 Task: Look for space in Bou Hanifia el Hamamat, Algeria from 5th July, 2023 to 15th July, 2023 for 9 adults in price range Rs.15000 to Rs.25000. Place can be entire place with 5 bedrooms having 5 beds and 5 bathrooms. Property type can be house, flat, hotel. Amenities needed are: washing machine. Booking option can be shelf check-in. Required host language is .
Action: Mouse moved to (424, 74)
Screenshot: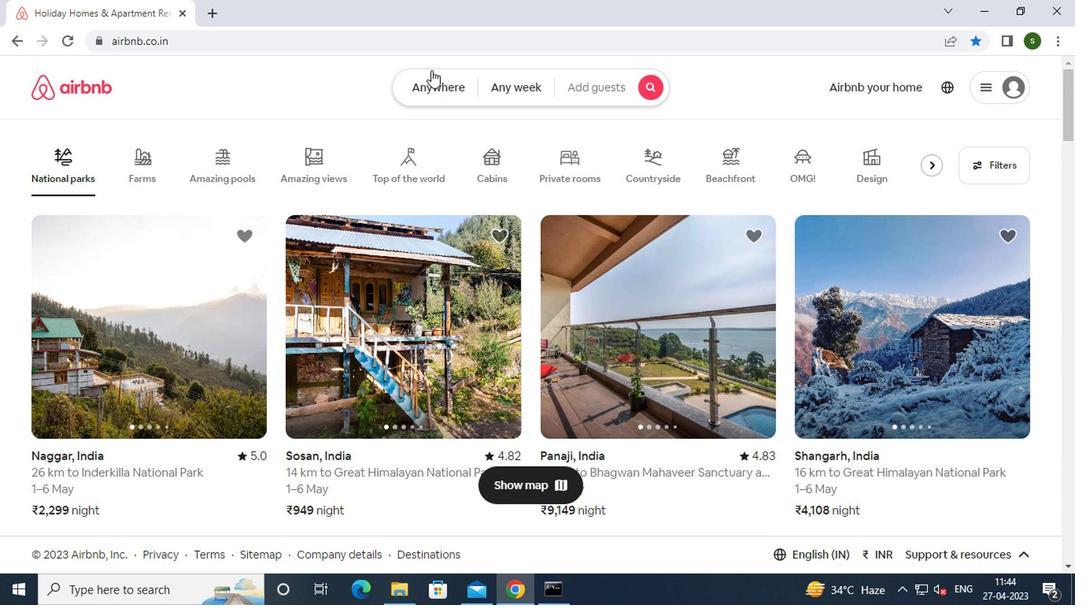 
Action: Mouse pressed left at (424, 74)
Screenshot: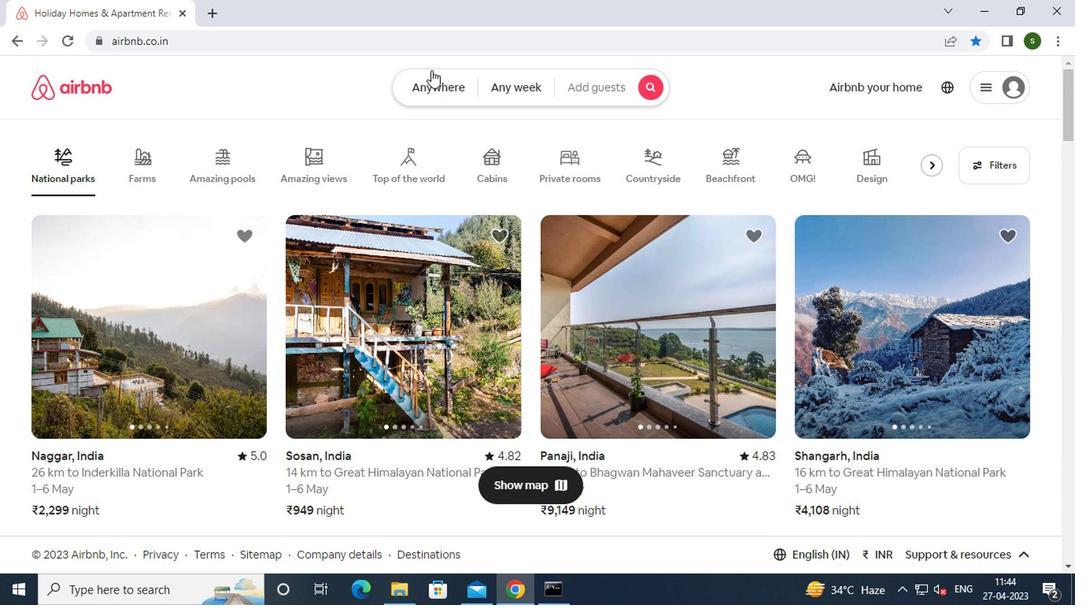 
Action: Mouse moved to (385, 142)
Screenshot: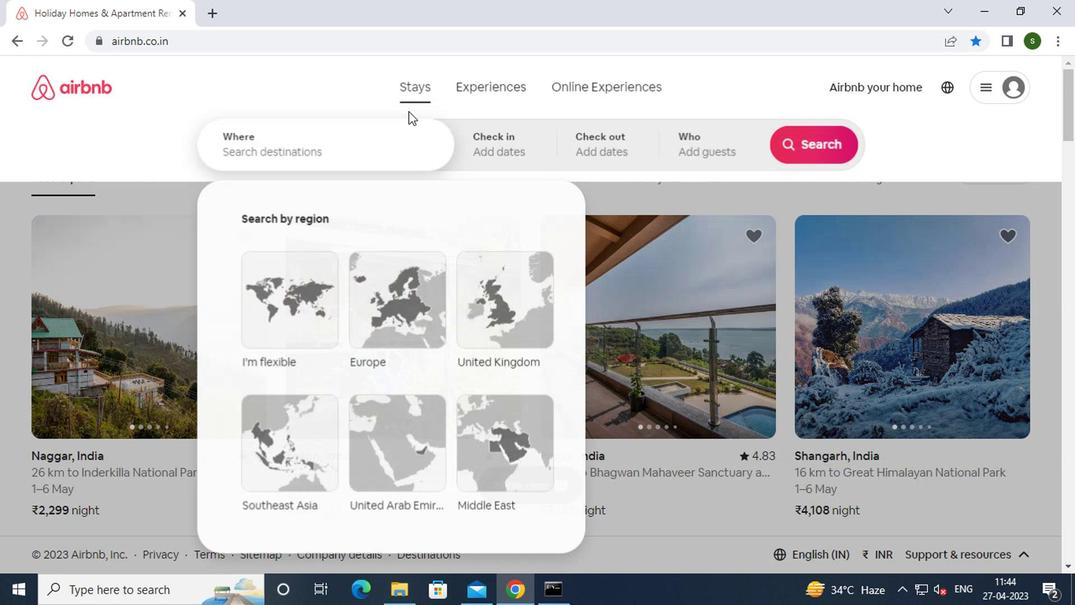
Action: Mouse pressed left at (385, 142)
Screenshot: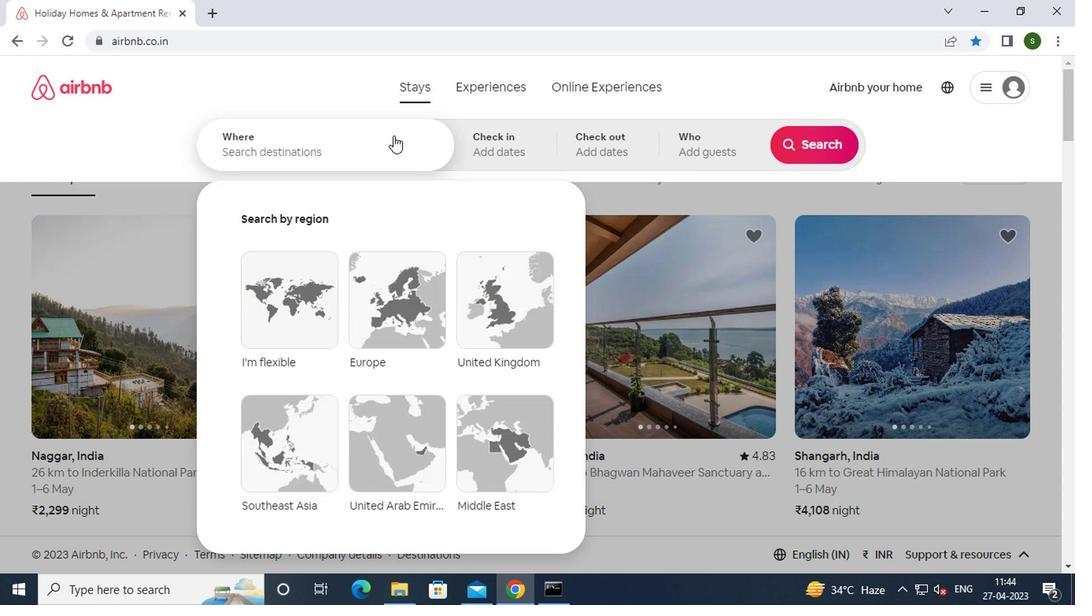 
Action: Key pressed b<Key.caps_lock>ou<Key.space><Key.caps_lock>h<Key.caps_lock>
Screenshot: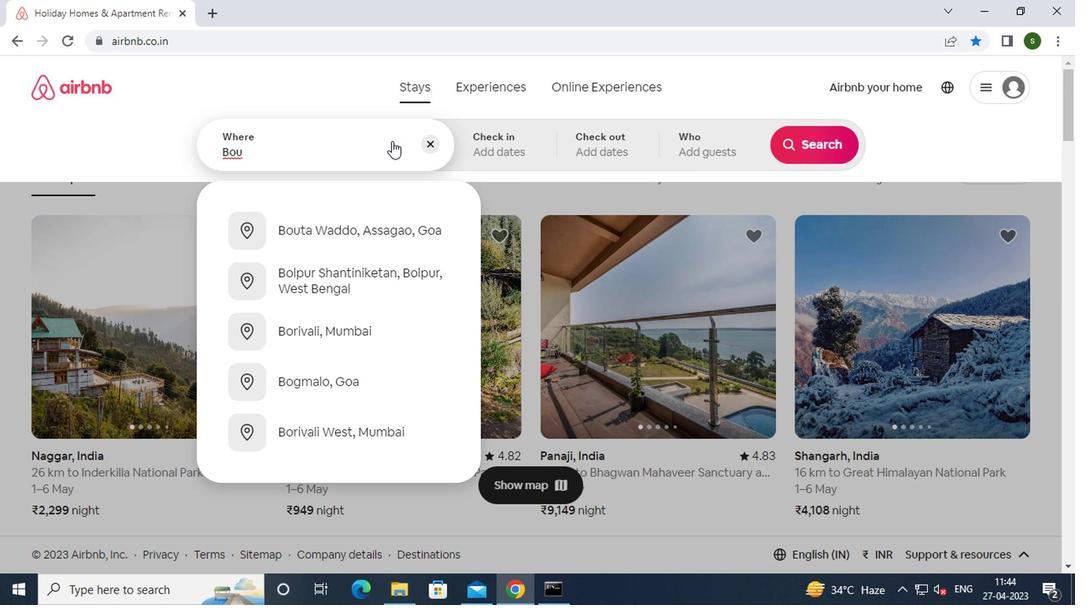 
Action: Mouse moved to (385, 142)
Screenshot: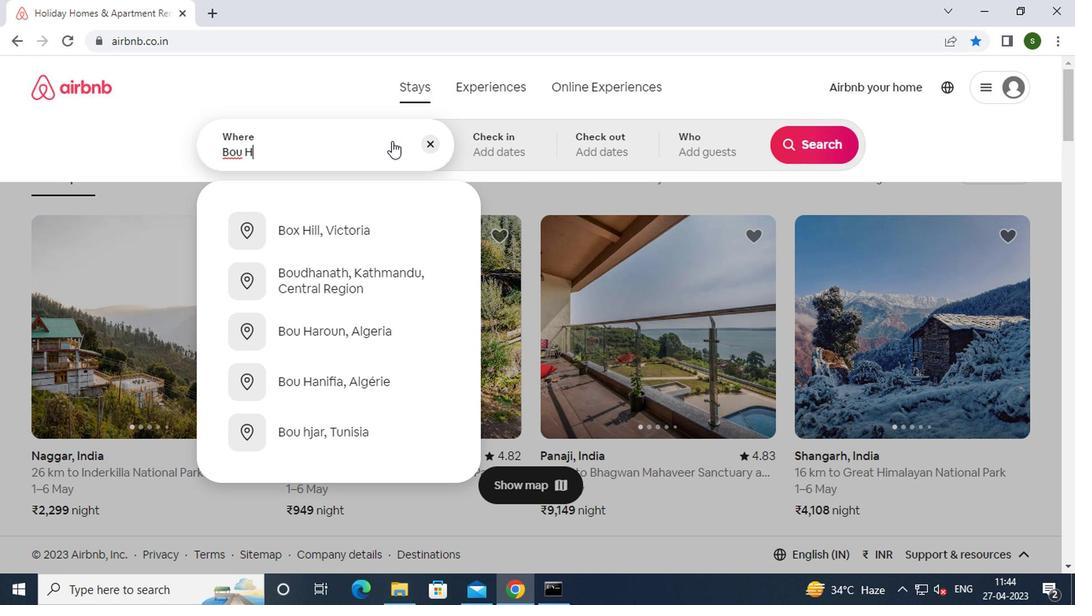 
Action: Key pressed anifia<Key.space>el<Key.space><Key.caps_lock>h<Key.caps_lock>amamat,<Key.space><Key.caps_lock>
Screenshot: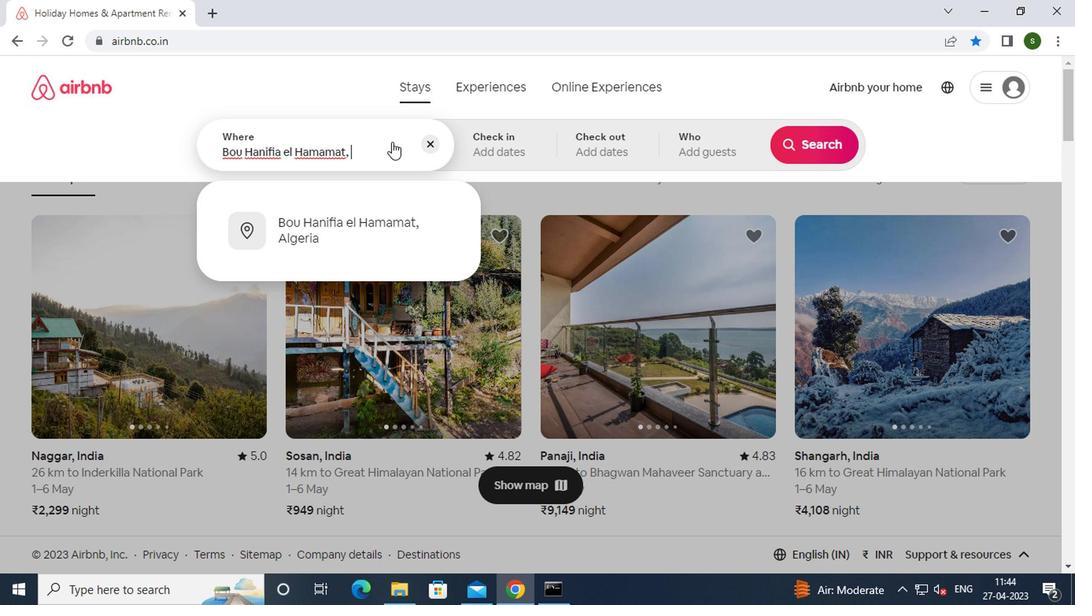 
Action: Mouse moved to (381, 220)
Screenshot: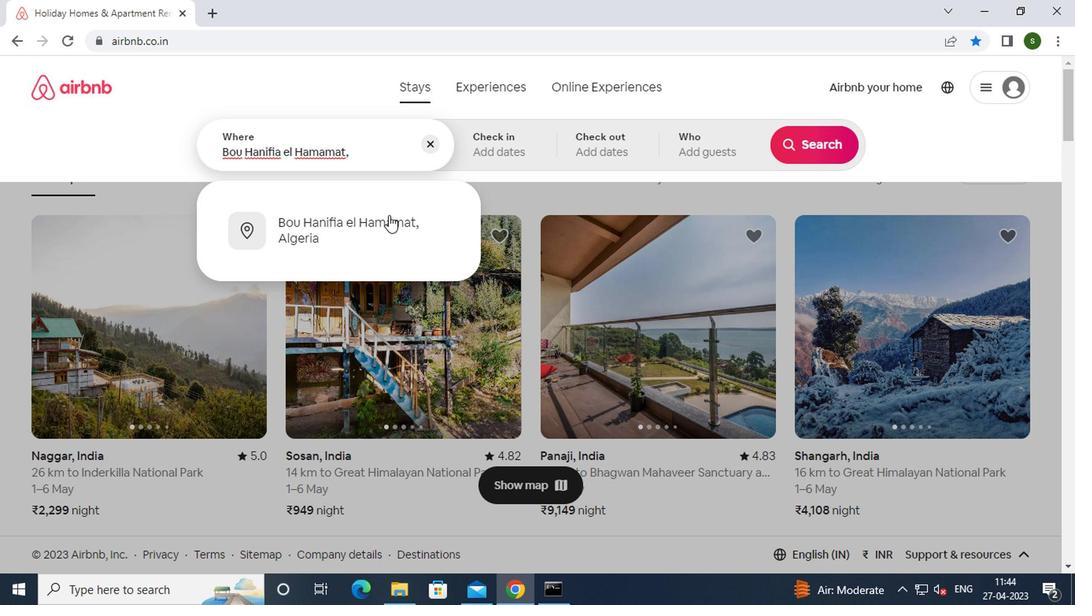 
Action: Mouse pressed left at (381, 220)
Screenshot: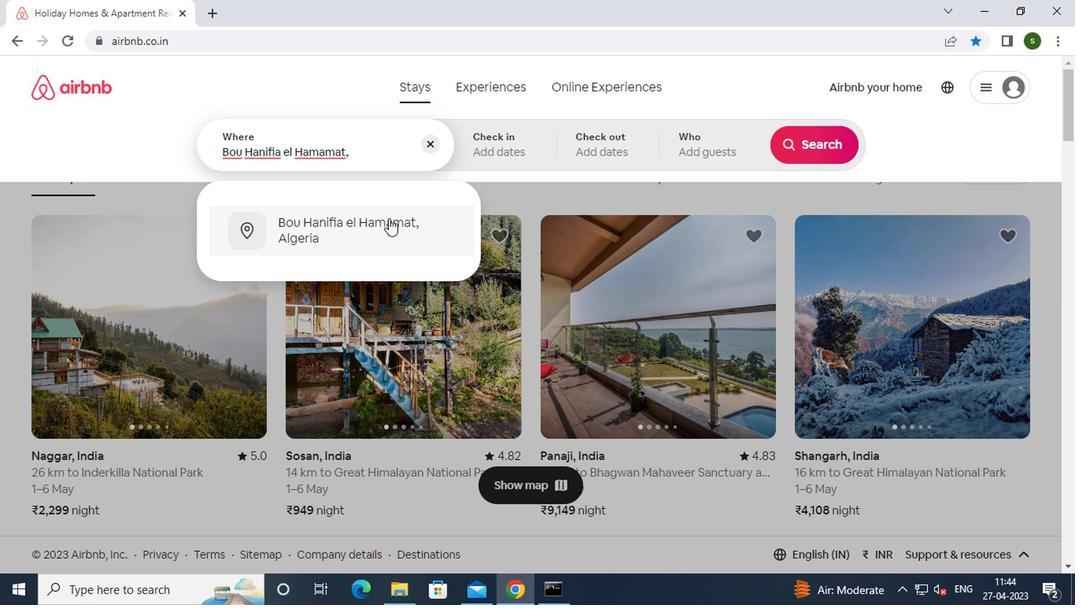 
Action: Mouse moved to (804, 280)
Screenshot: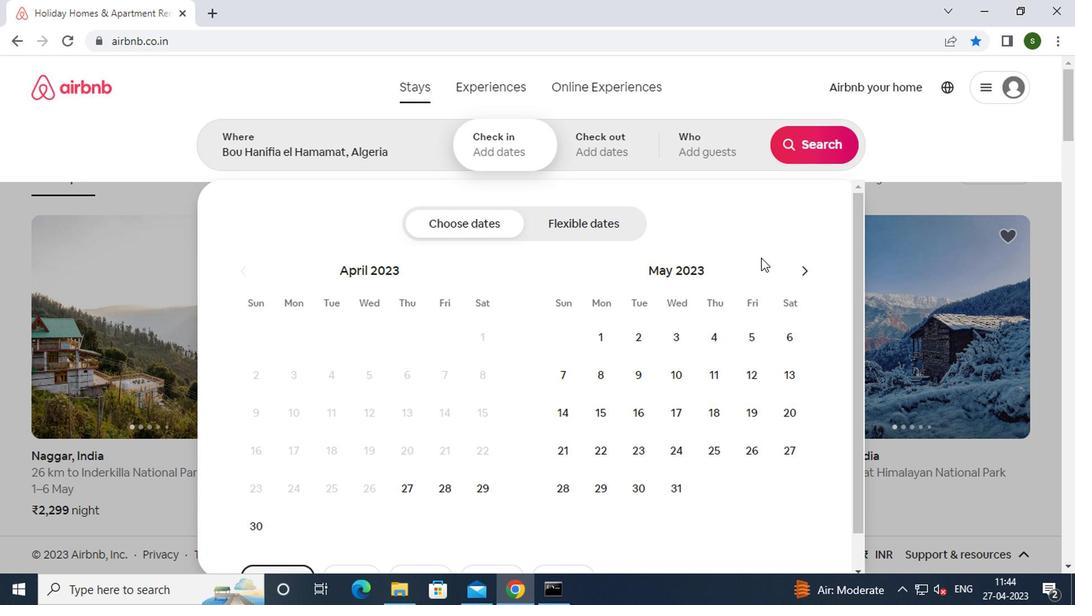 
Action: Mouse pressed left at (804, 280)
Screenshot: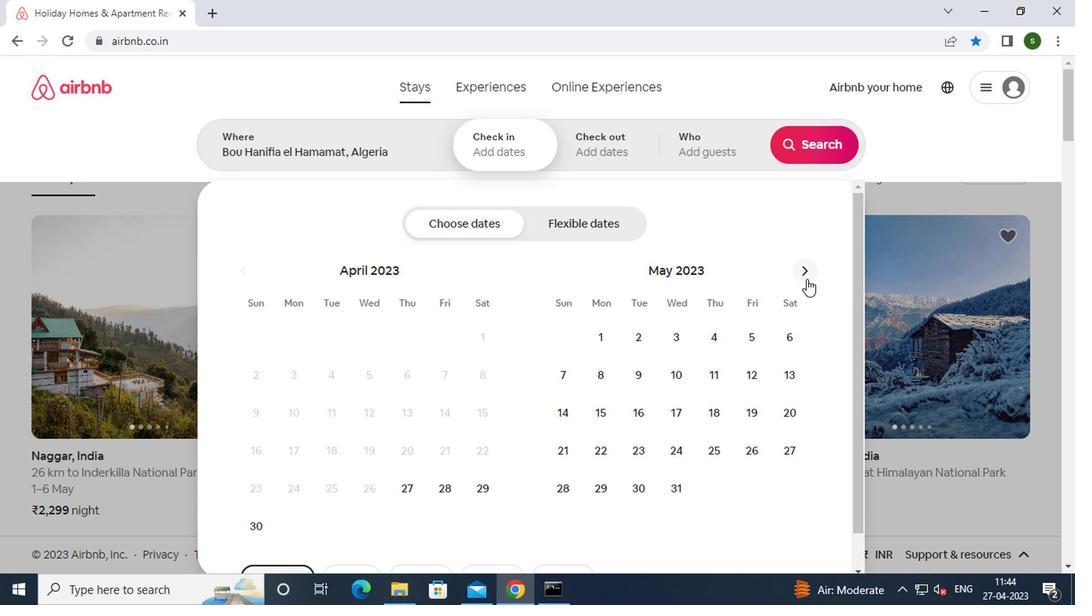 
Action: Mouse pressed left at (804, 280)
Screenshot: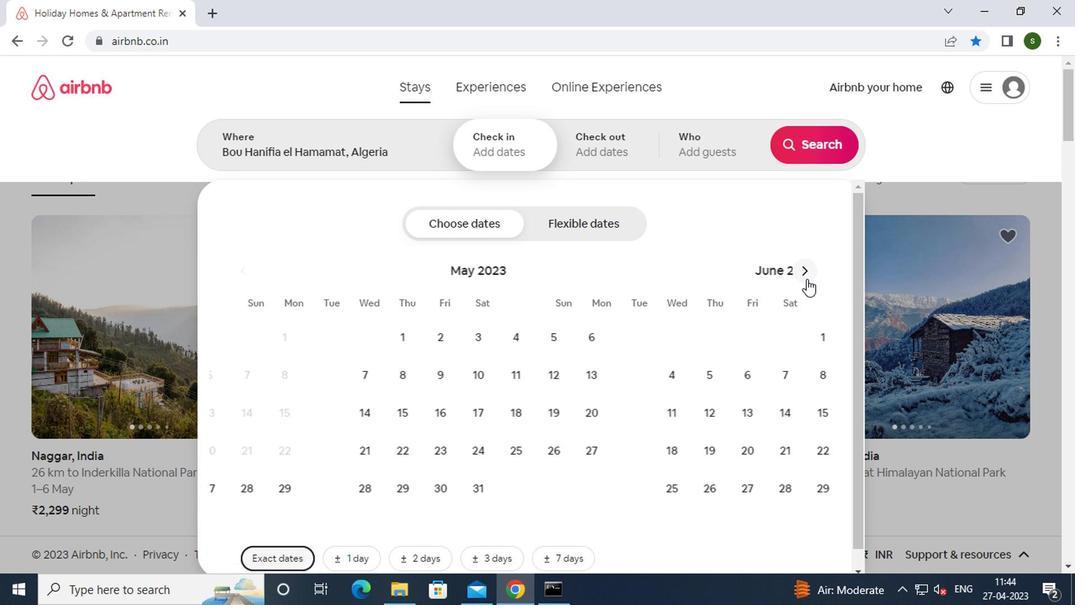 
Action: Mouse moved to (676, 370)
Screenshot: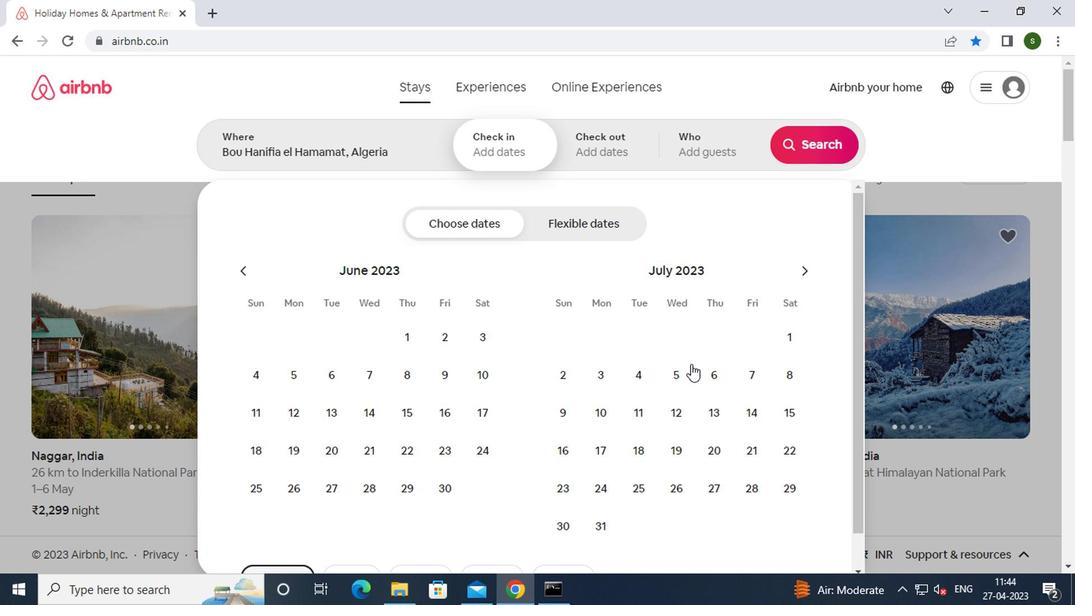 
Action: Mouse pressed left at (676, 370)
Screenshot: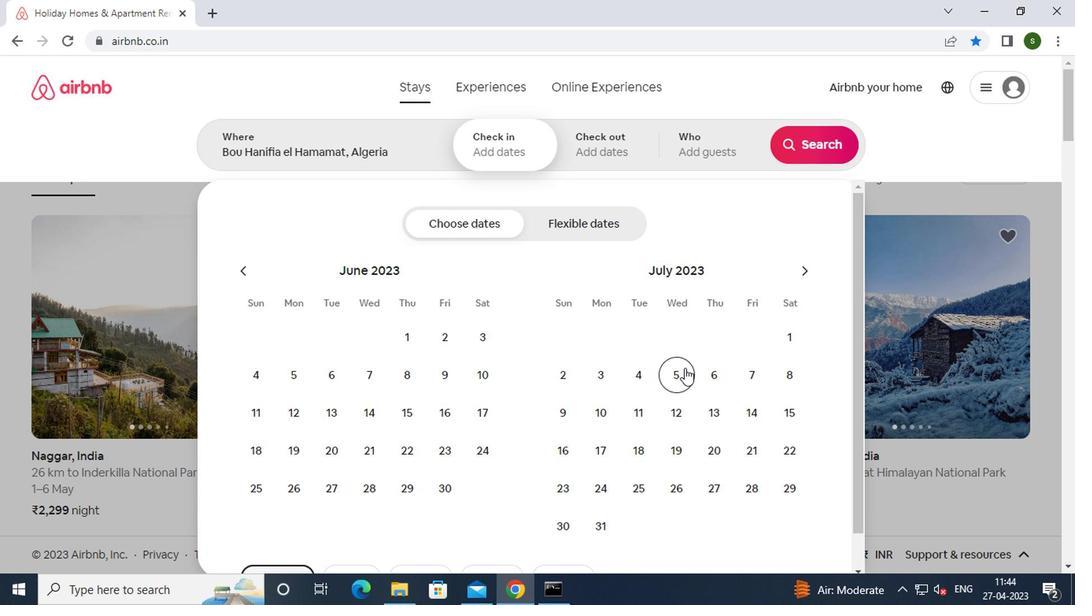 
Action: Mouse moved to (773, 401)
Screenshot: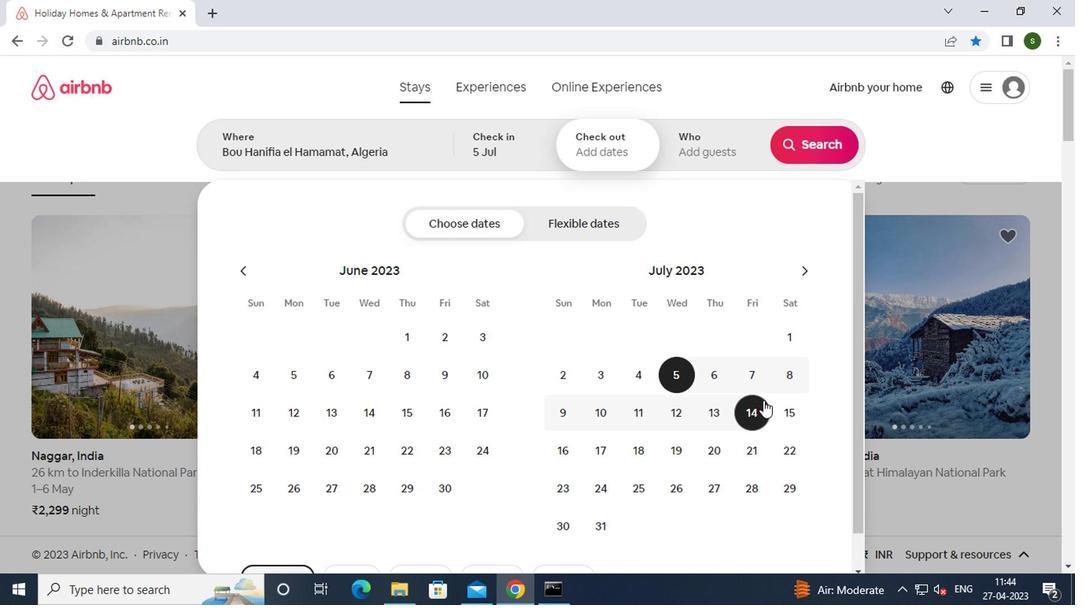 
Action: Mouse pressed left at (773, 401)
Screenshot: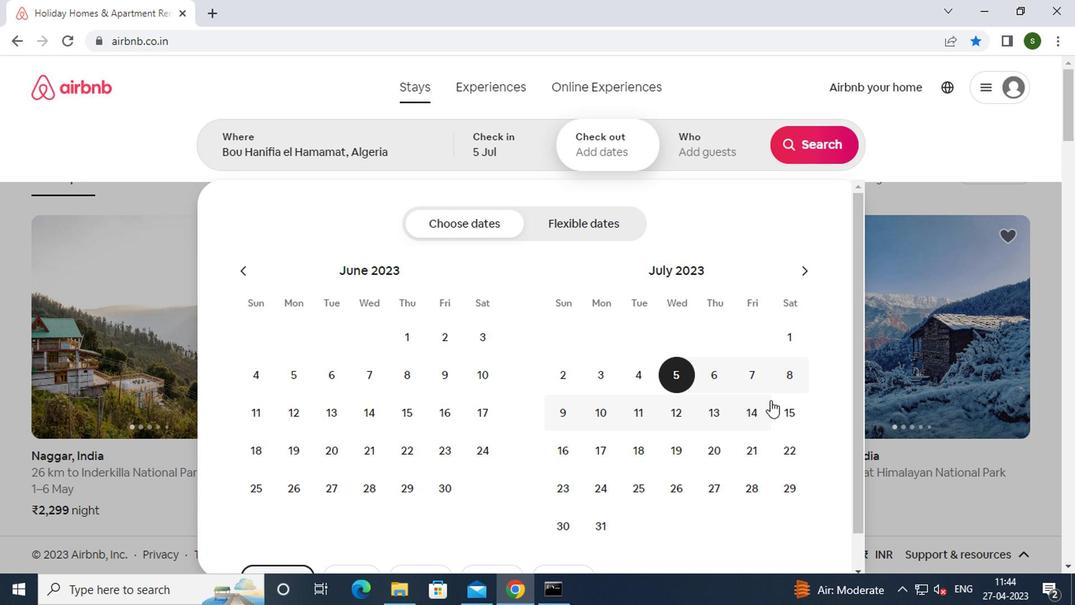 
Action: Mouse moved to (711, 153)
Screenshot: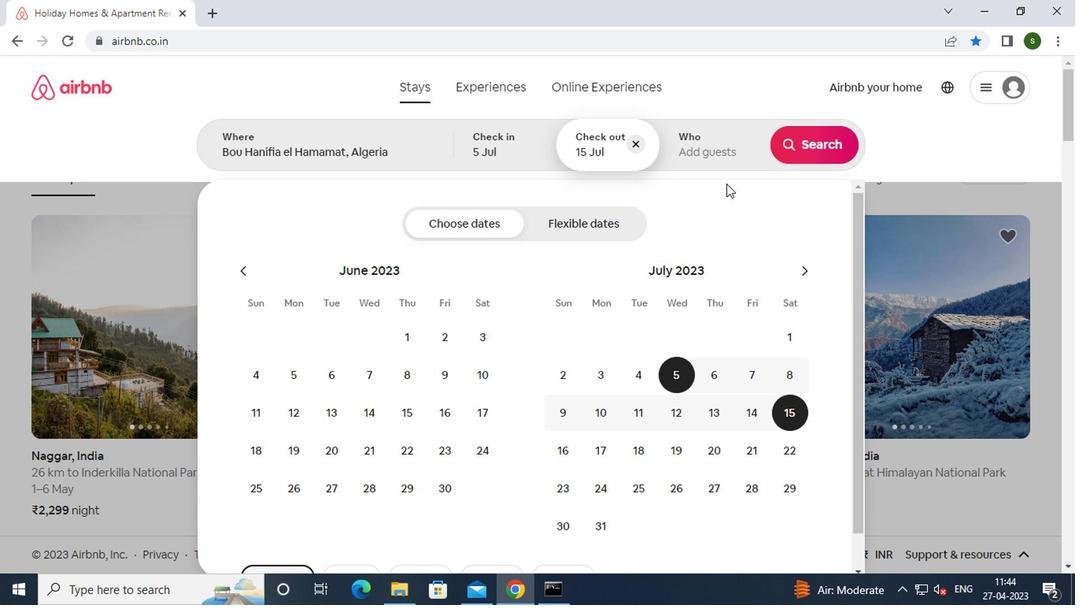 
Action: Mouse pressed left at (711, 153)
Screenshot: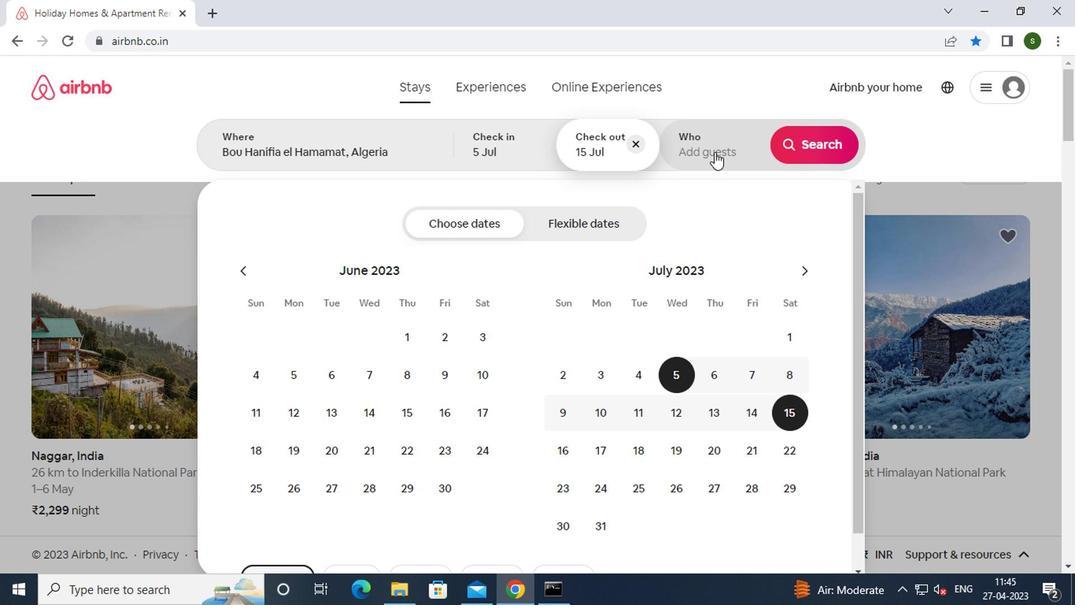 
Action: Mouse moved to (808, 229)
Screenshot: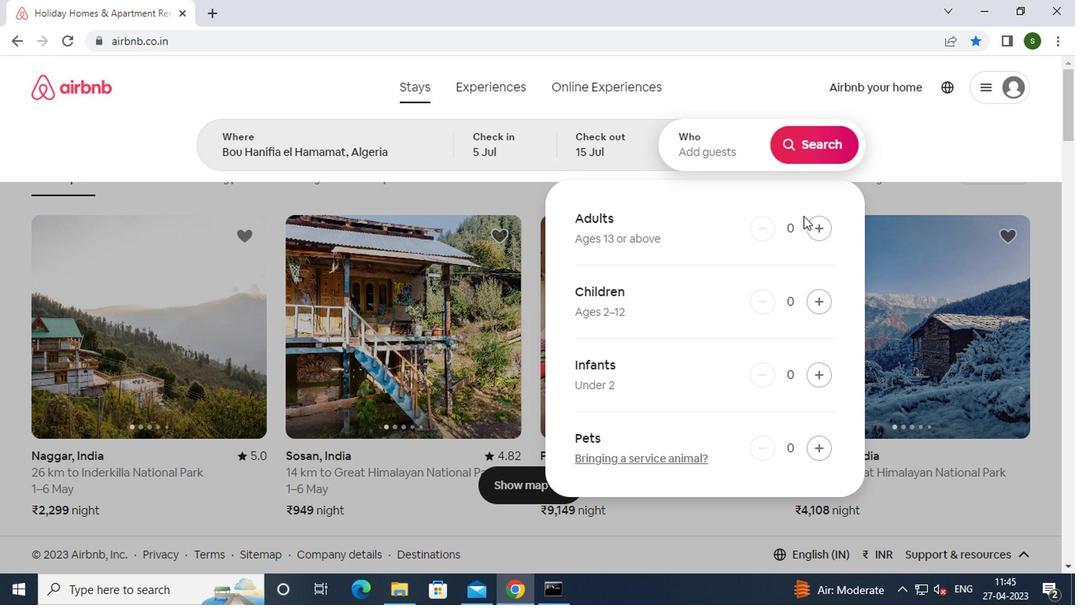 
Action: Mouse pressed left at (808, 229)
Screenshot: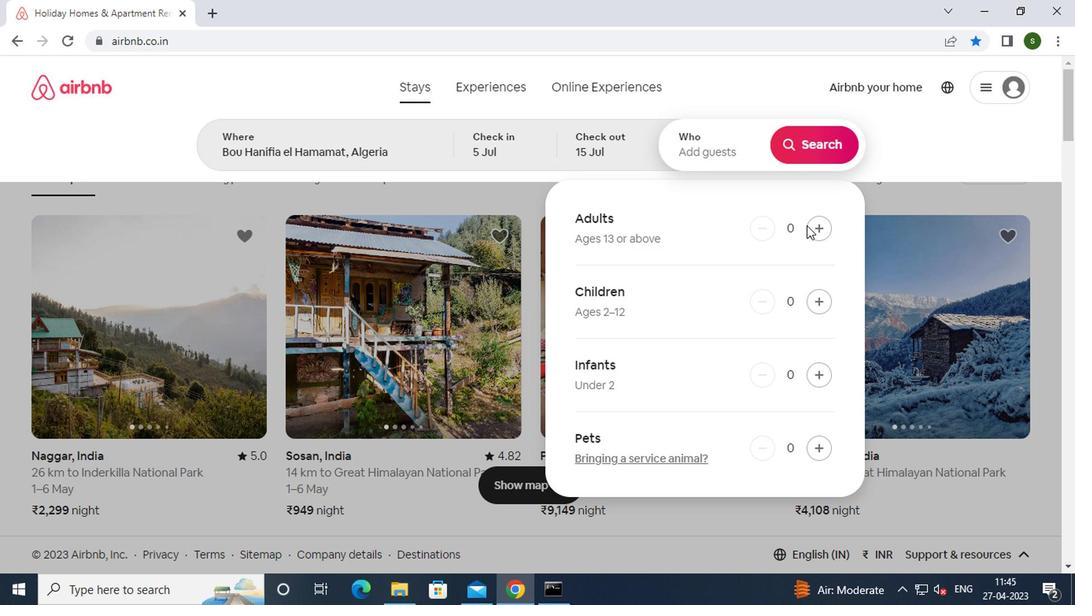
Action: Mouse pressed left at (808, 229)
Screenshot: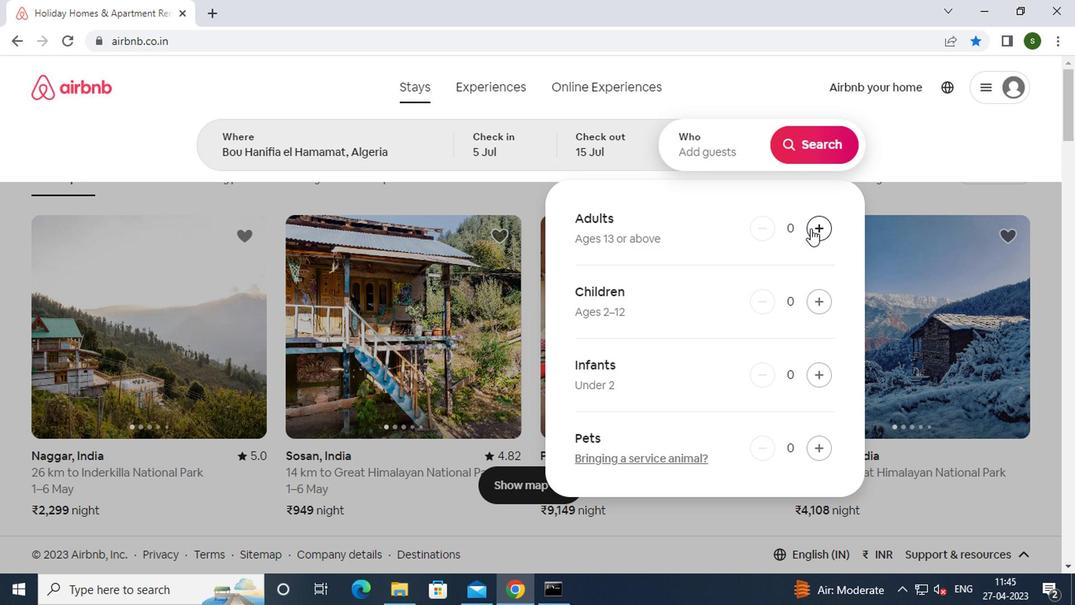 
Action: Mouse pressed left at (808, 229)
Screenshot: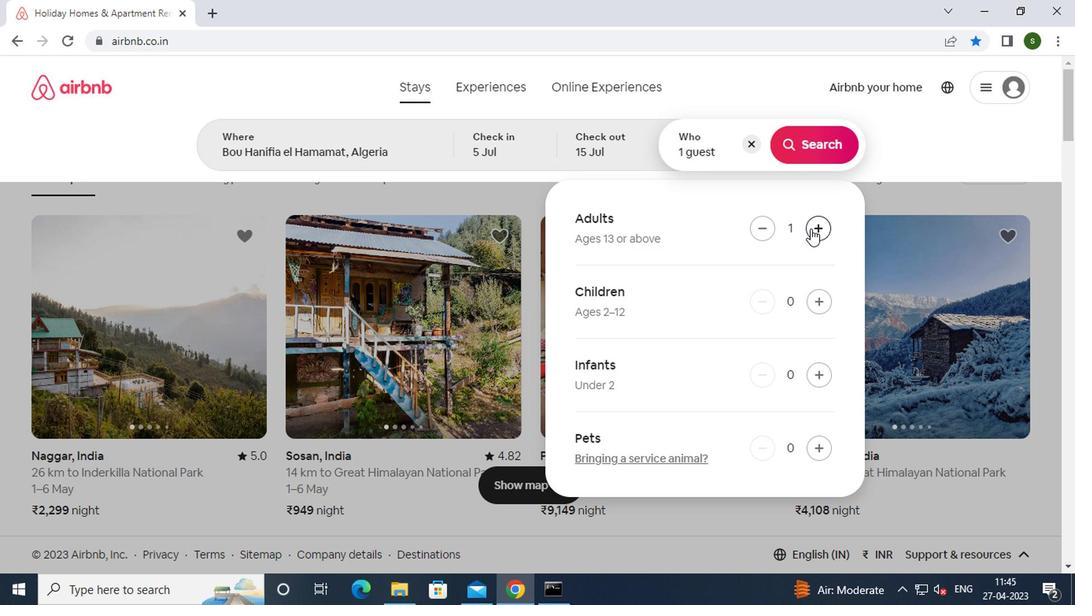 
Action: Mouse pressed left at (808, 229)
Screenshot: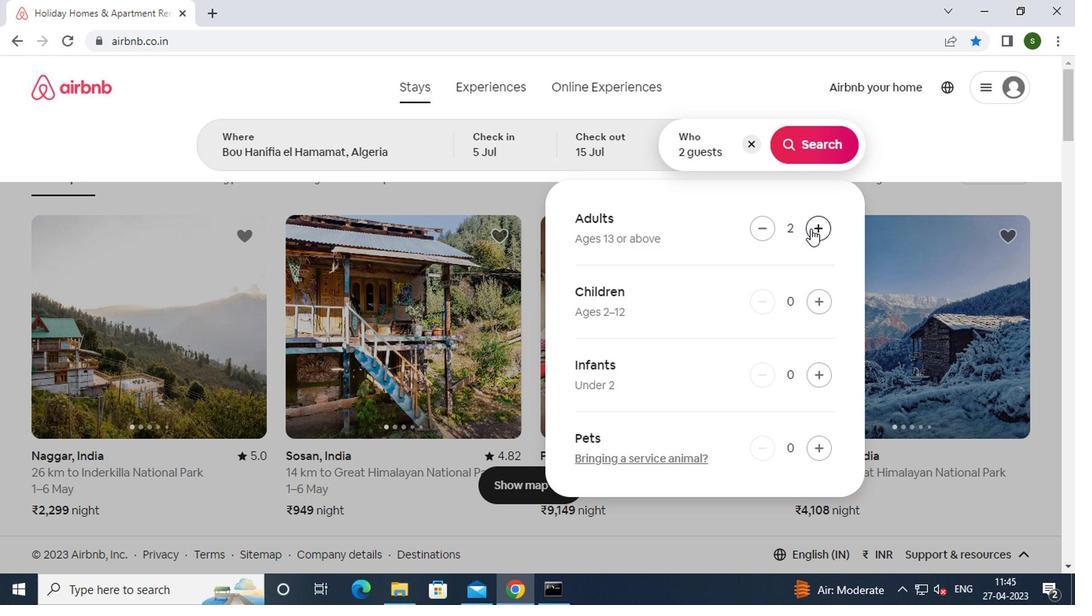 
Action: Mouse pressed left at (808, 229)
Screenshot: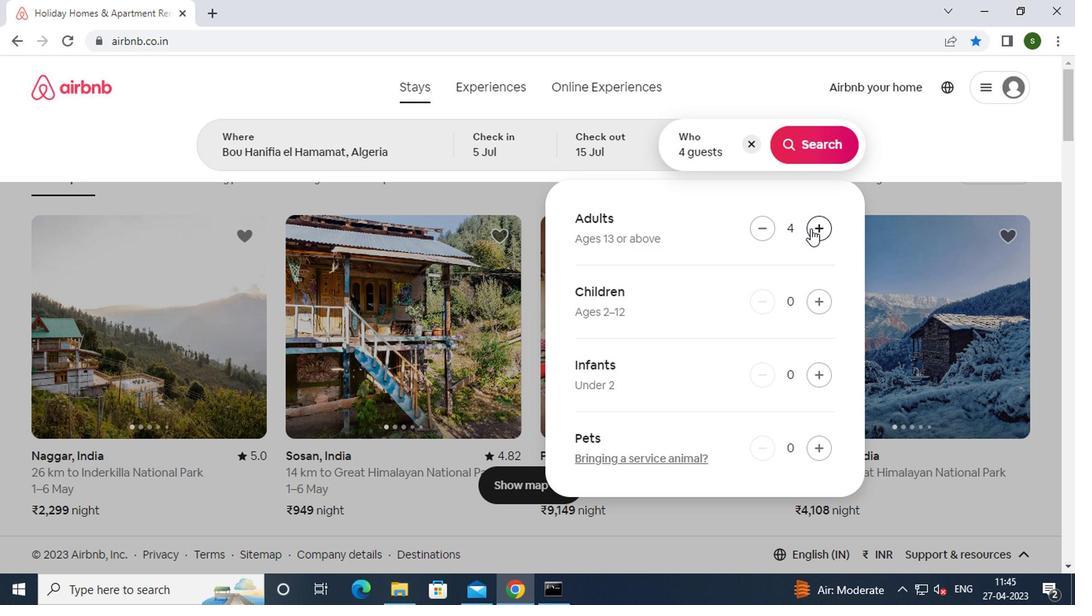 
Action: Mouse moved to (808, 229)
Screenshot: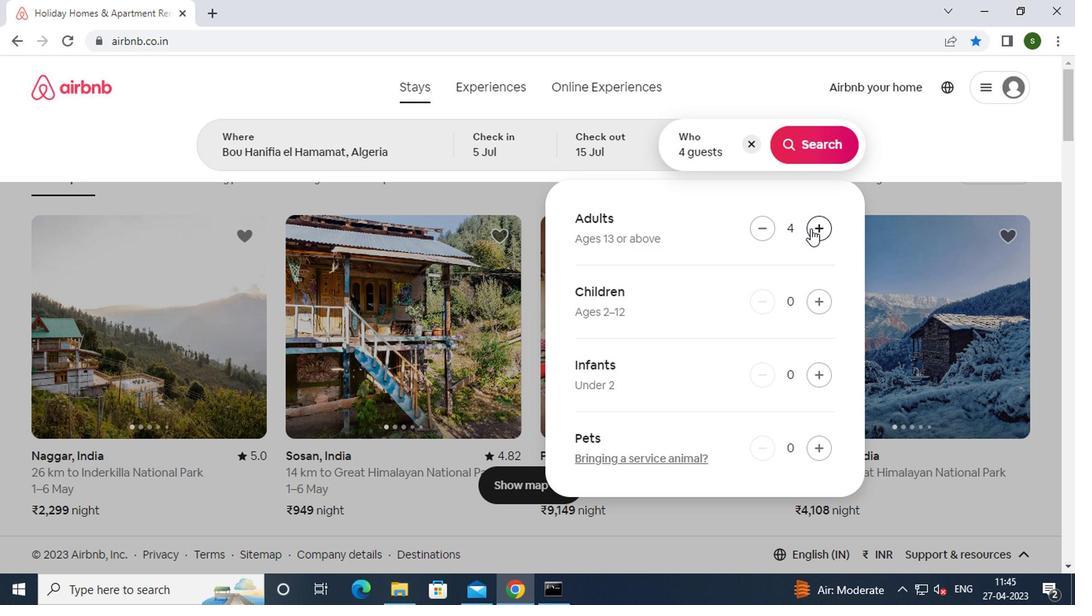 
Action: Mouse pressed left at (808, 229)
Screenshot: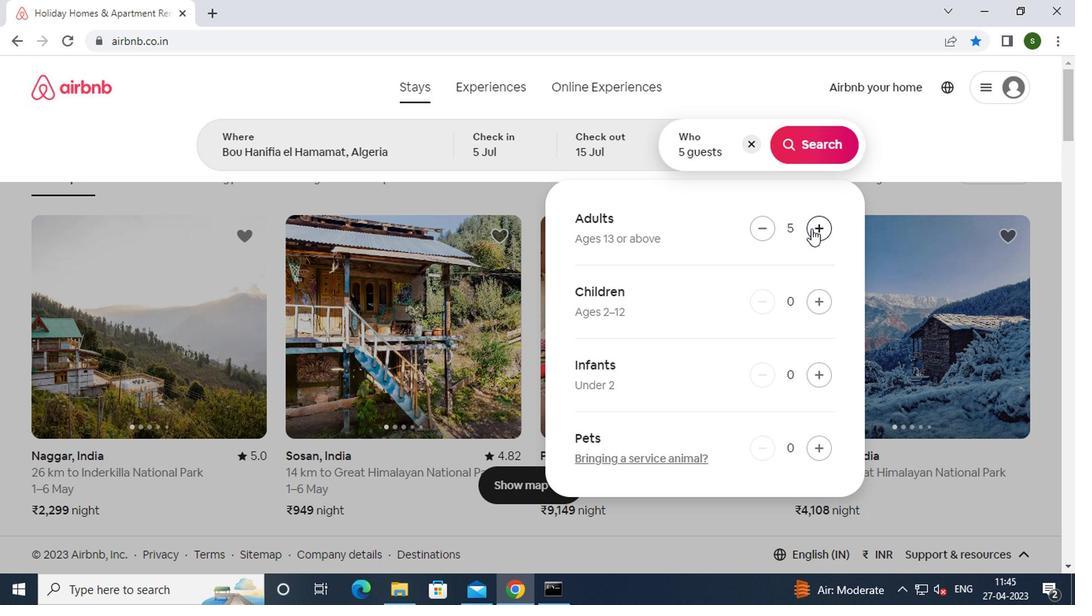 
Action: Mouse pressed left at (808, 229)
Screenshot: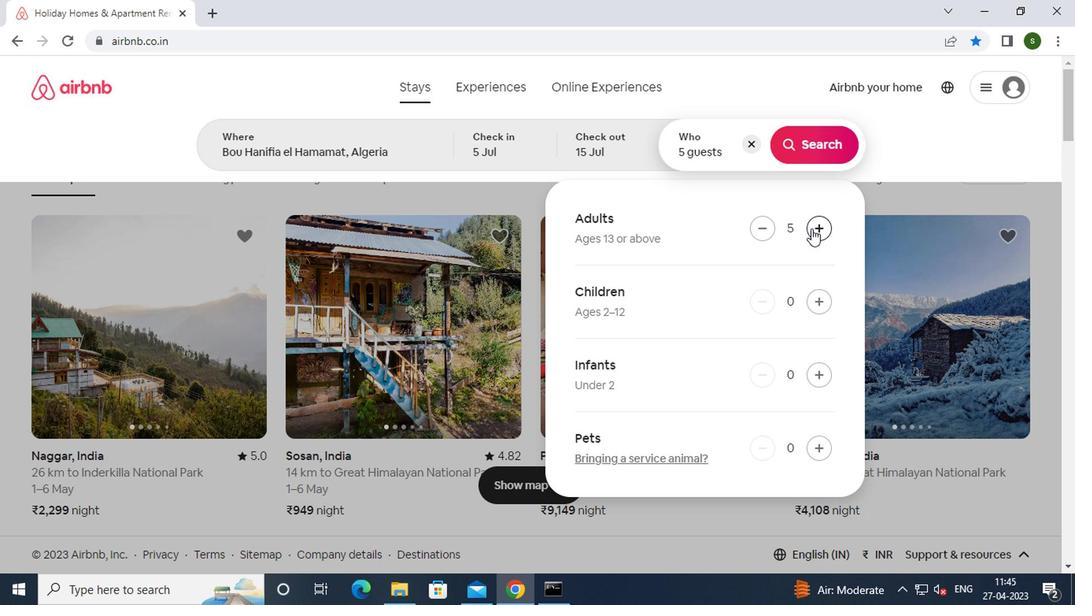 
Action: Mouse pressed left at (808, 229)
Screenshot: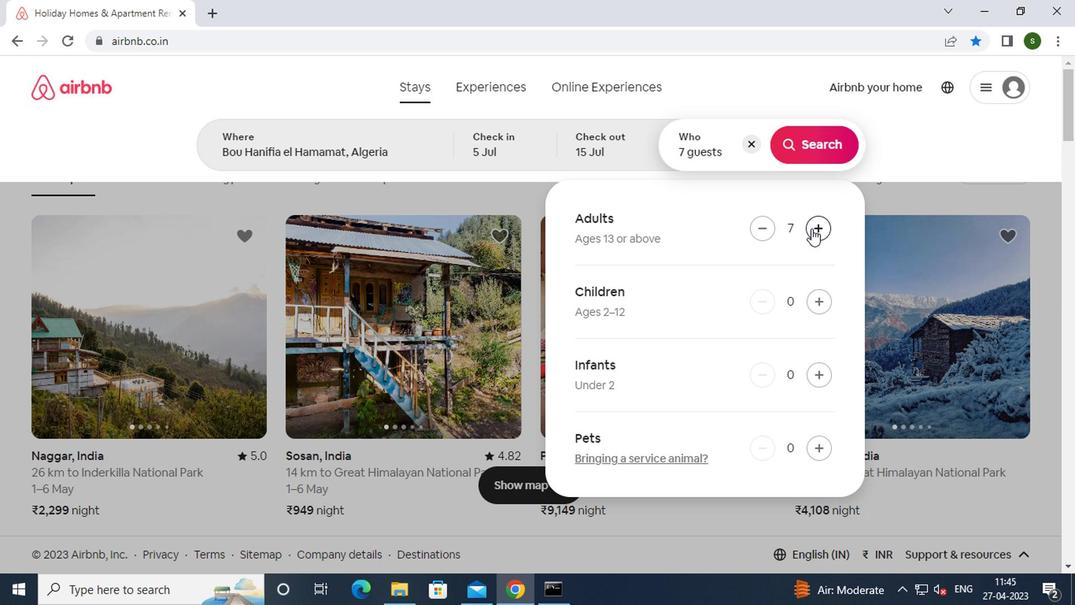 
Action: Mouse pressed left at (808, 229)
Screenshot: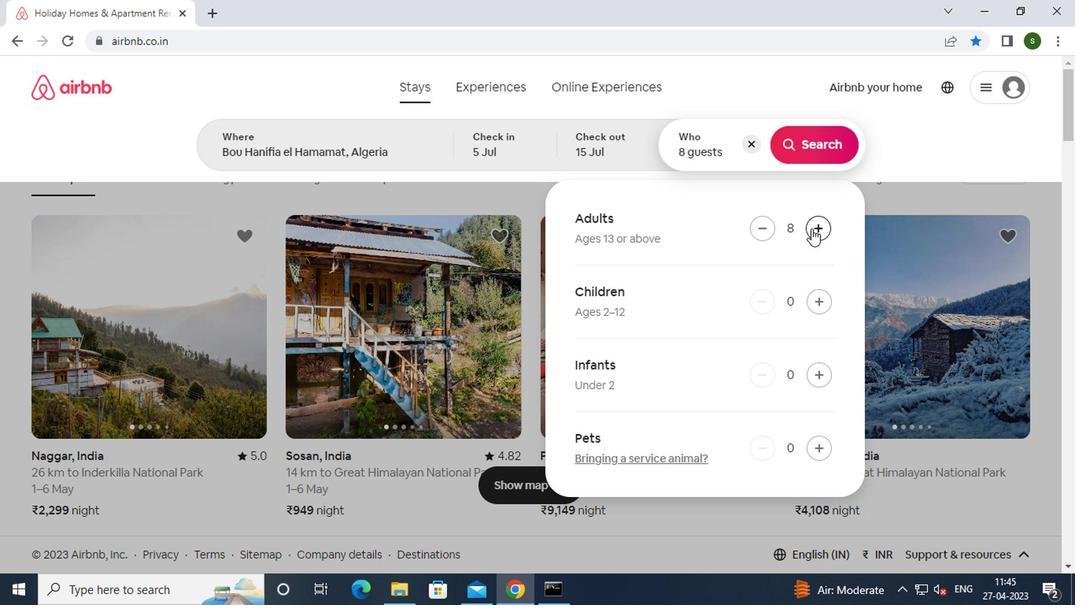 
Action: Mouse moved to (800, 159)
Screenshot: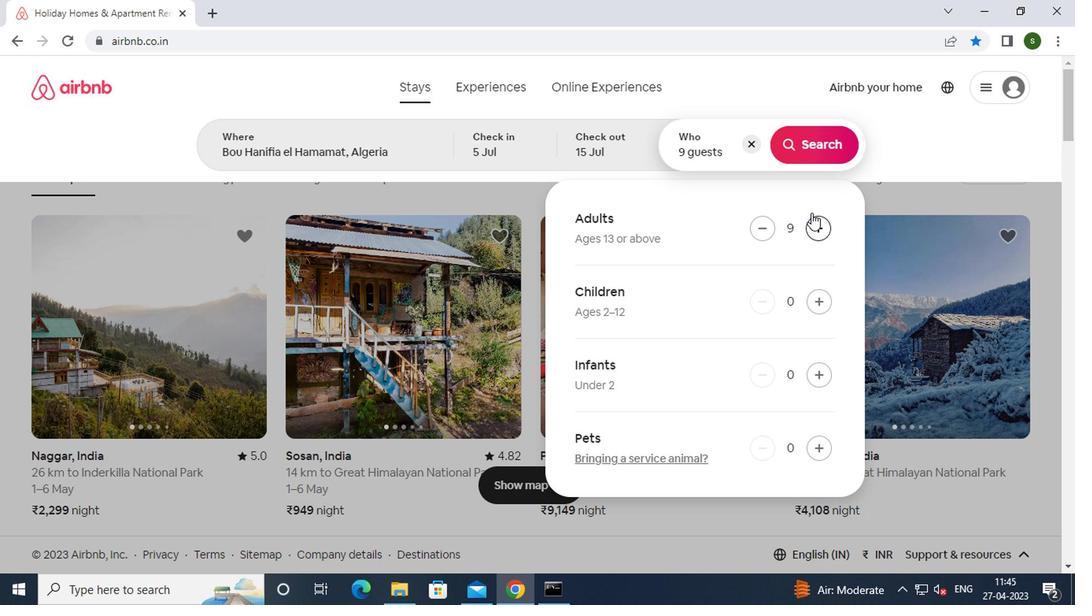 
Action: Mouse pressed left at (800, 159)
Screenshot: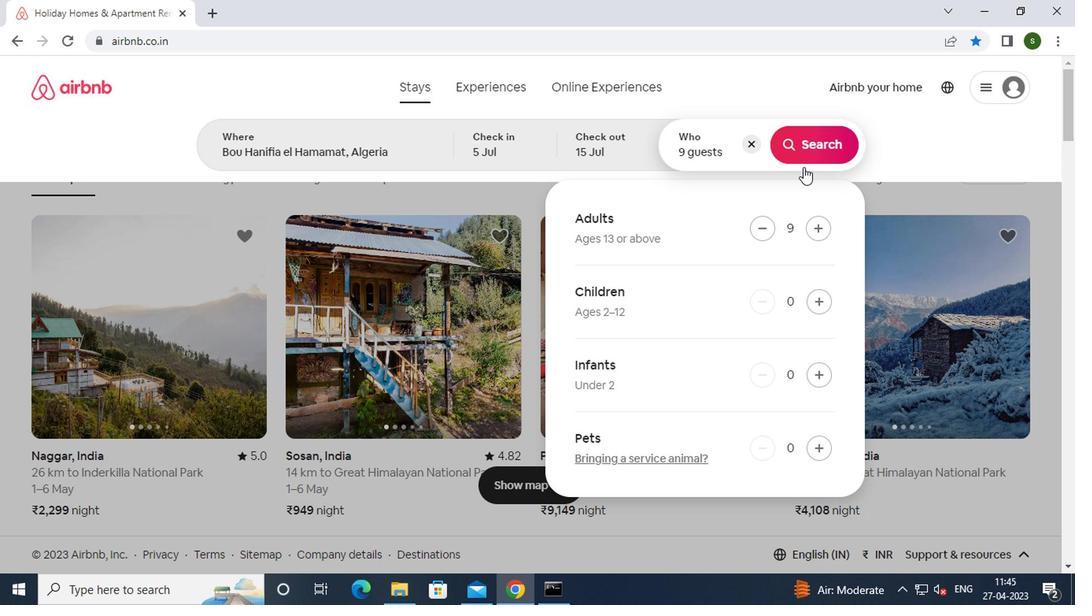 
Action: Mouse moved to (992, 156)
Screenshot: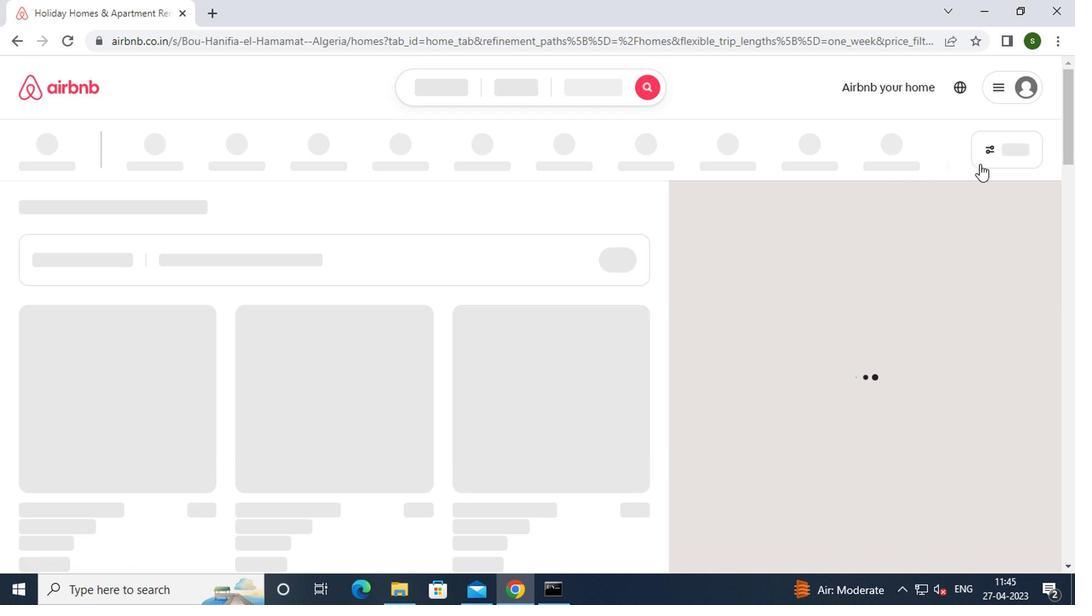 
Action: Mouse pressed left at (992, 156)
Screenshot: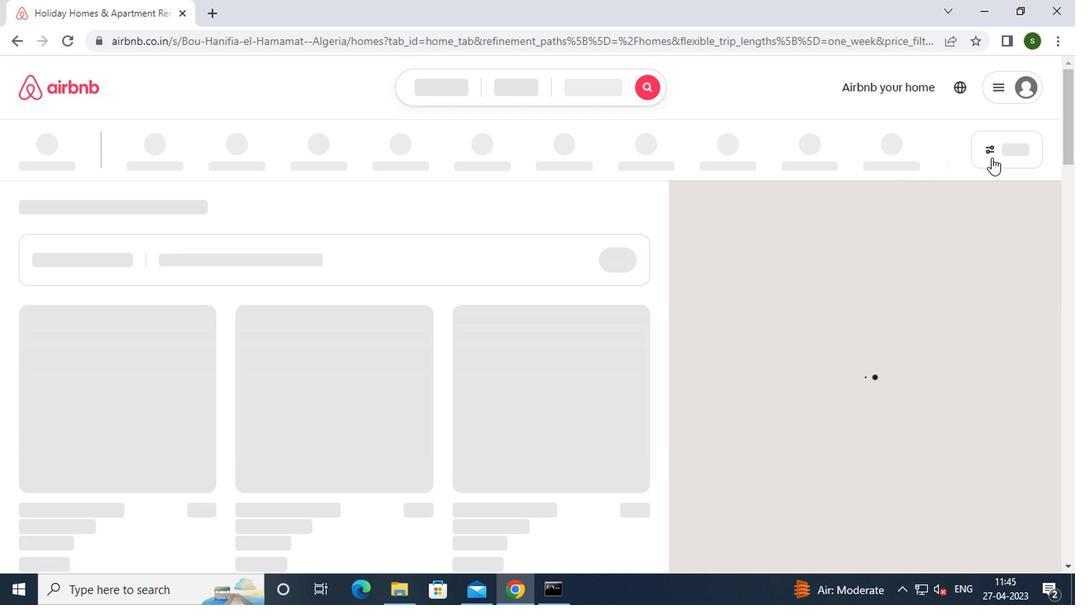 
Action: Mouse moved to (465, 337)
Screenshot: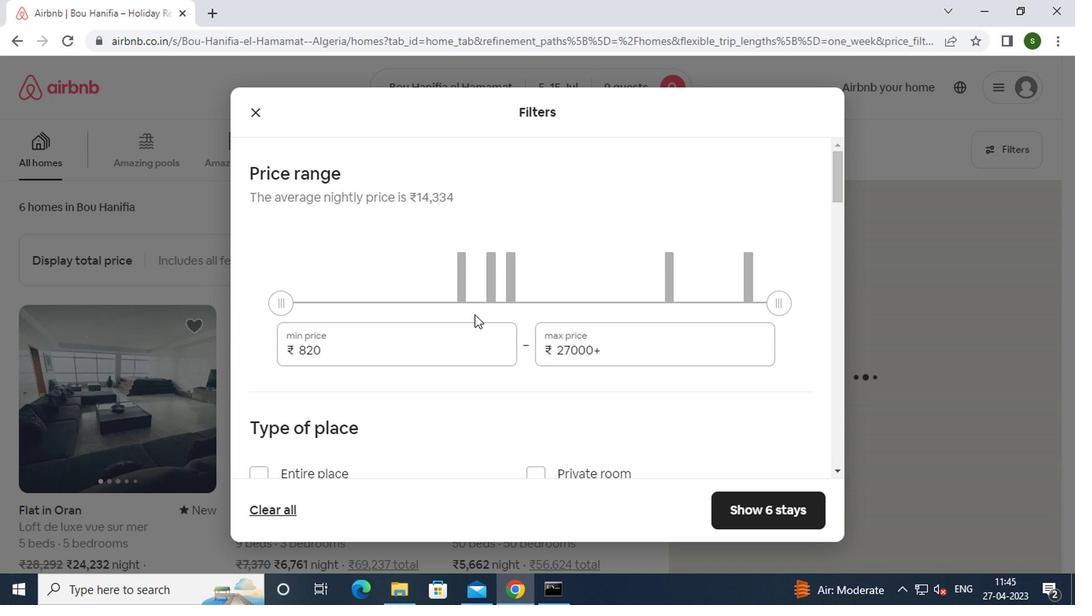 
Action: Mouse pressed left at (465, 337)
Screenshot: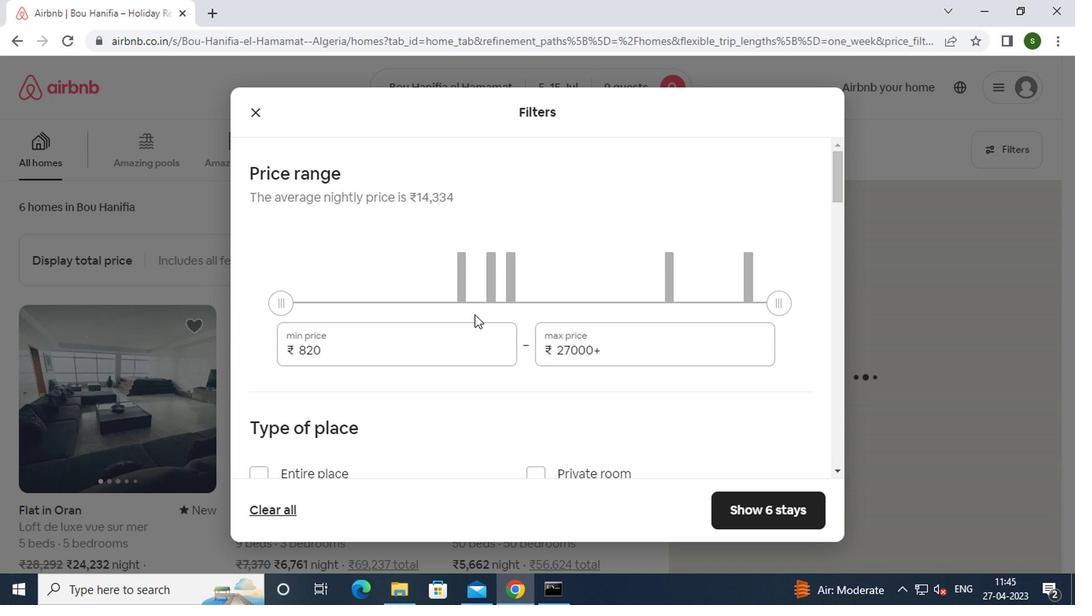 
Action: Mouse moved to (465, 337)
Screenshot: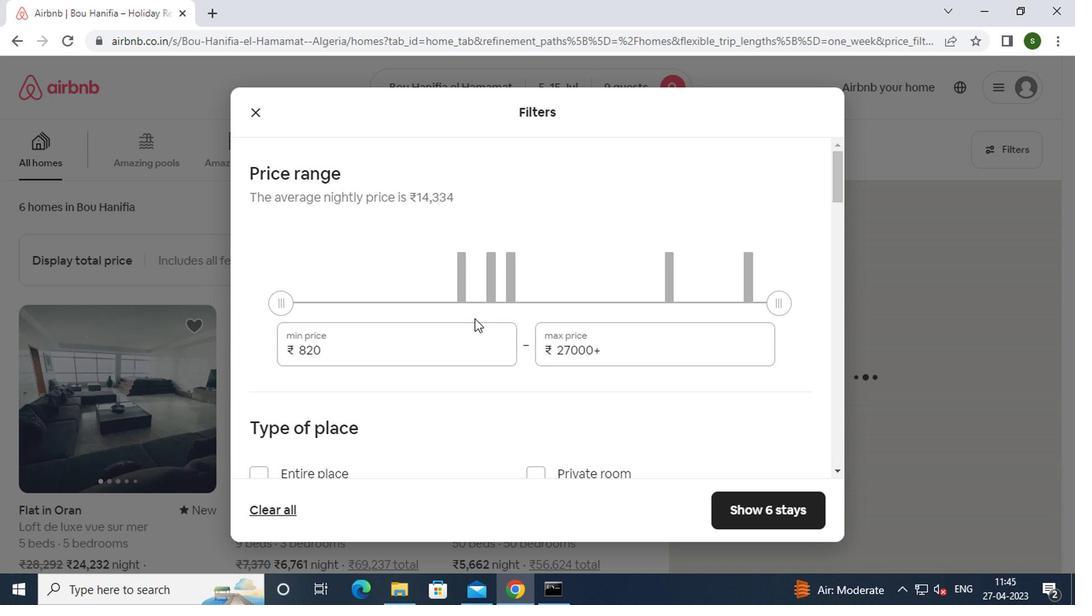 
Action: Key pressed <Key.backspace><Key.backspace><Key.backspace><Key.backspace><Key.backspace><Key.backspace><Key.backspace><Key.backspace><Key.backspace><Key.backspace>15000
Screenshot: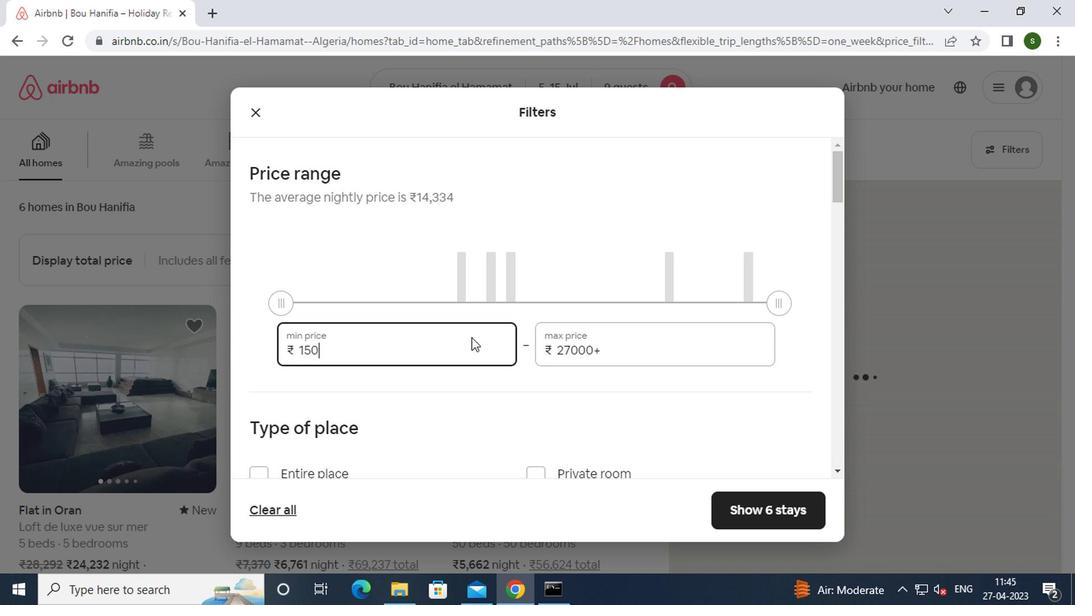 
Action: Mouse moved to (633, 353)
Screenshot: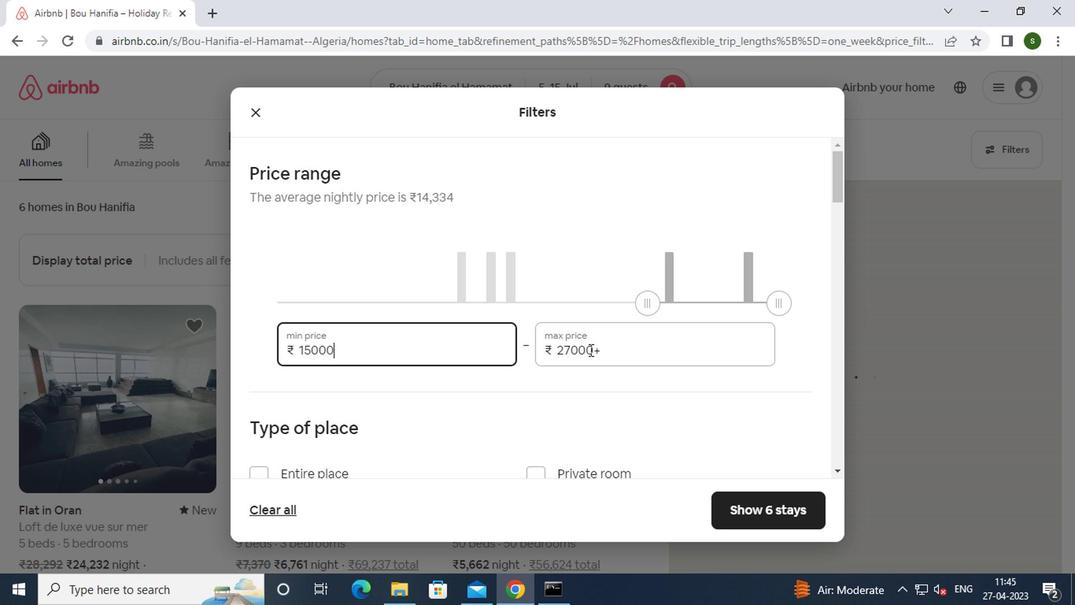 
Action: Mouse pressed left at (633, 353)
Screenshot: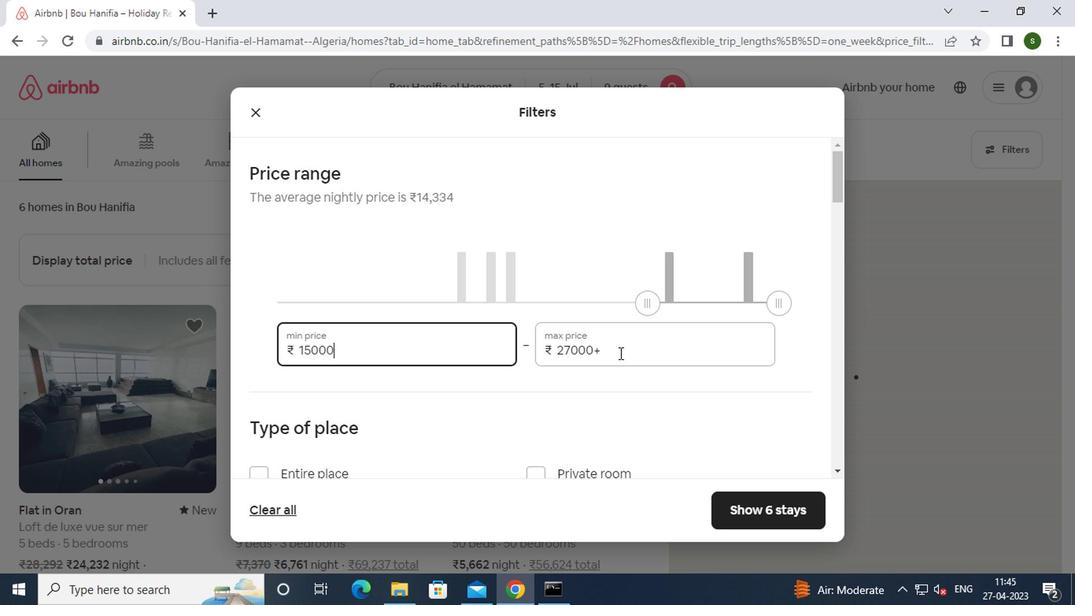 
Action: Key pressed <Key.backspace><Key.backspace><Key.backspace><Key.backspace><Key.backspace><Key.backspace><Key.backspace><Key.backspace><Key.backspace><Key.backspace>25000
Screenshot: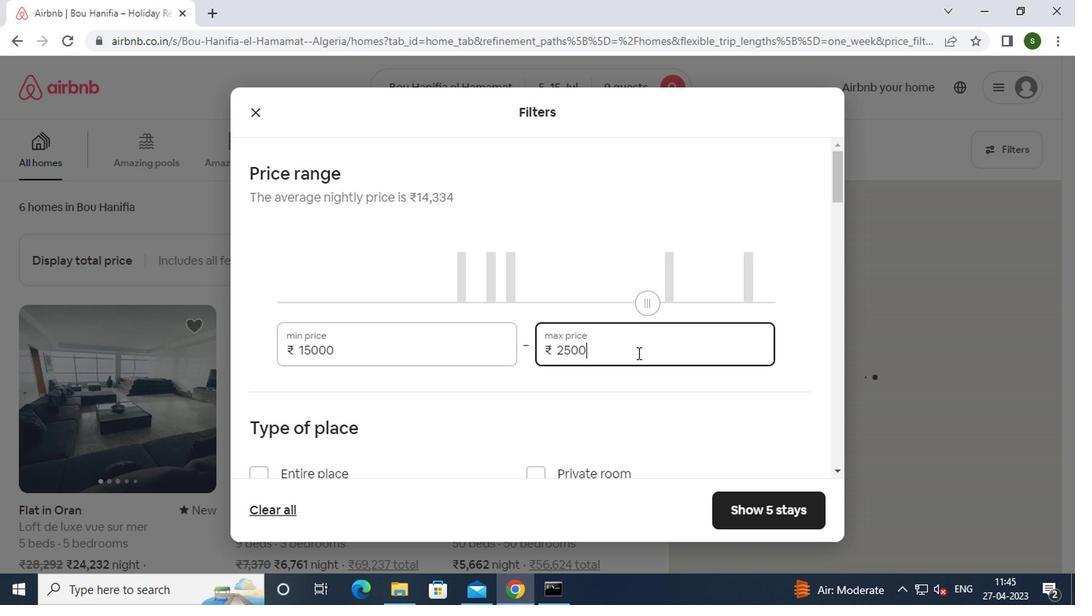 
Action: Mouse moved to (465, 363)
Screenshot: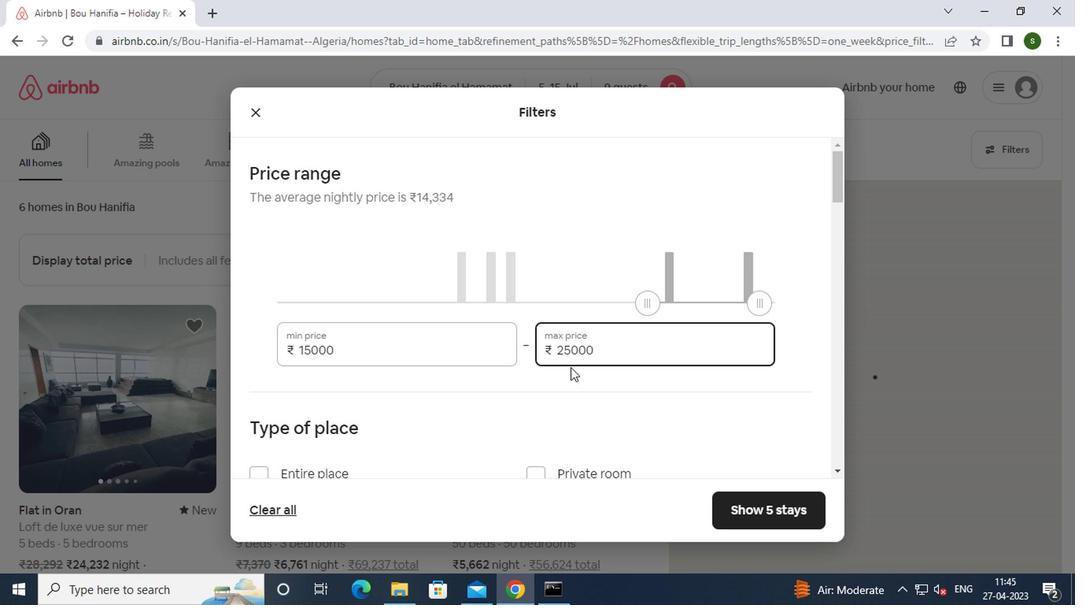 
Action: Mouse scrolled (465, 362) with delta (0, 0)
Screenshot: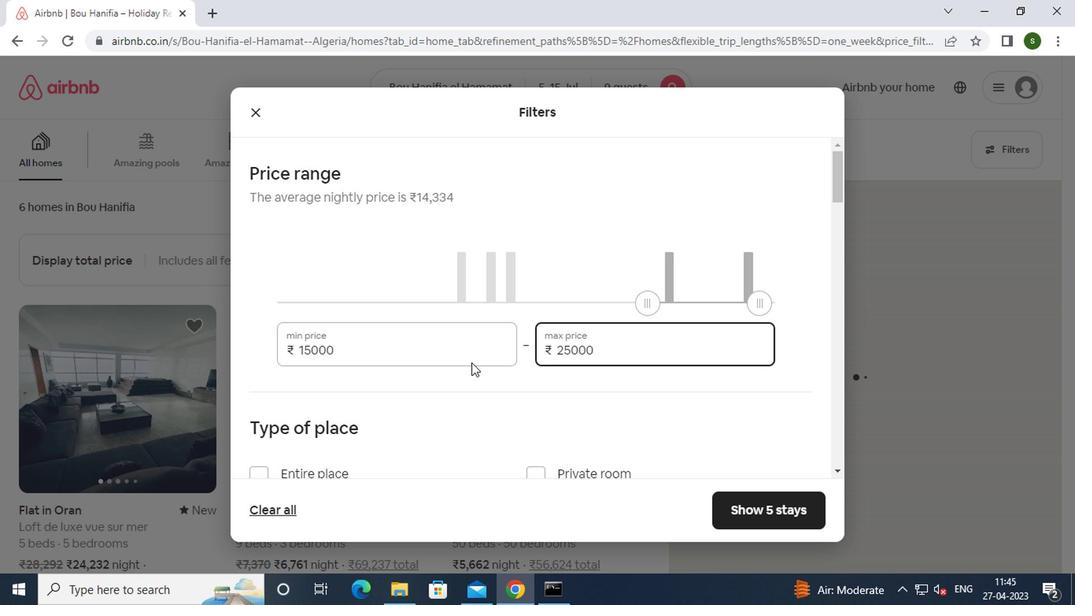 
Action: Mouse scrolled (465, 362) with delta (0, 0)
Screenshot: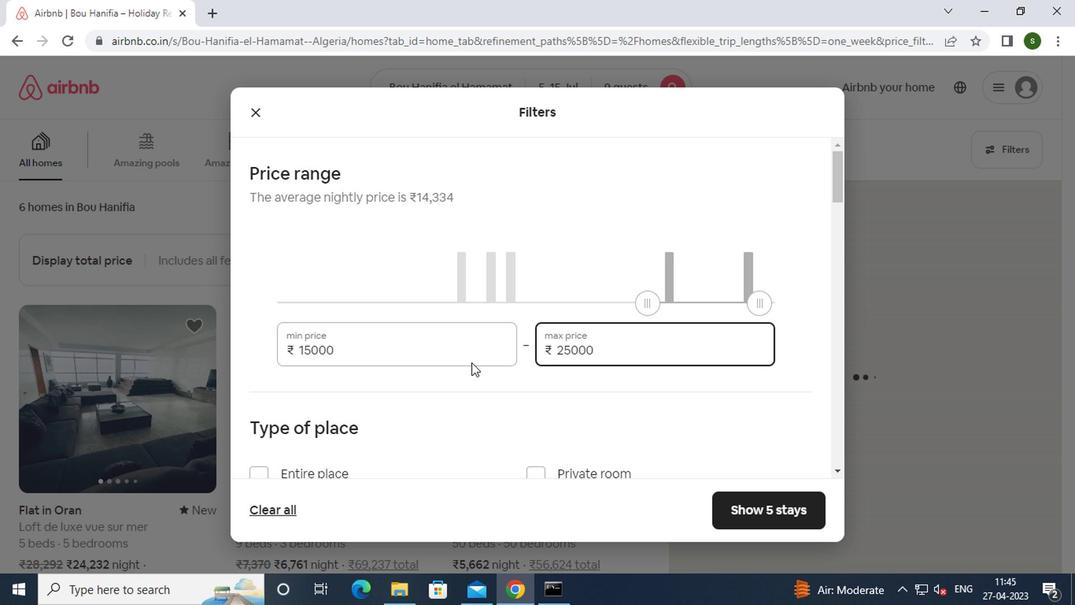 
Action: Mouse moved to (322, 317)
Screenshot: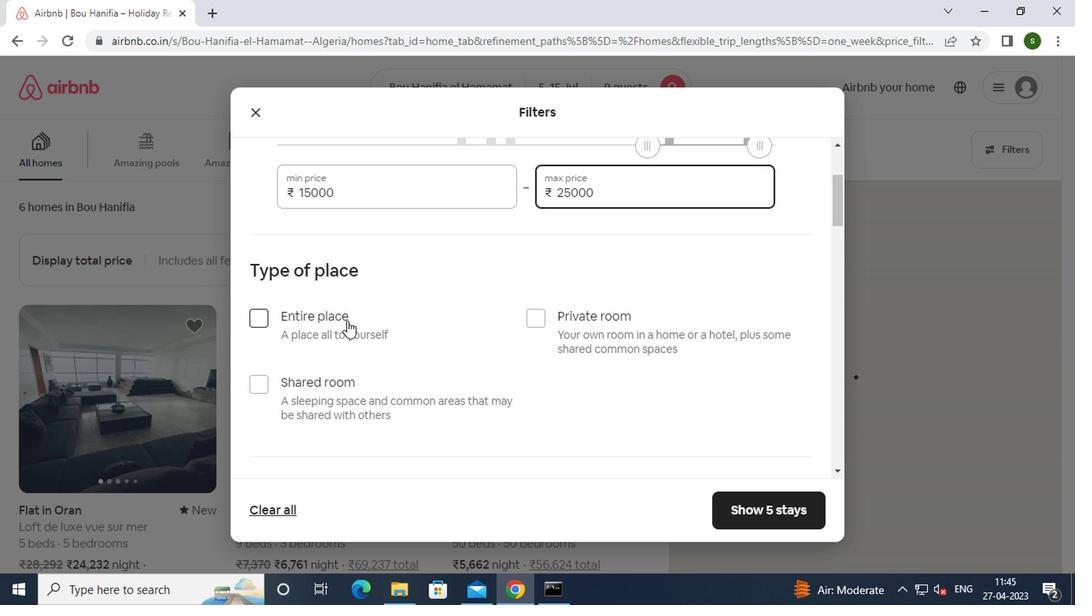 
Action: Mouse pressed left at (322, 317)
Screenshot: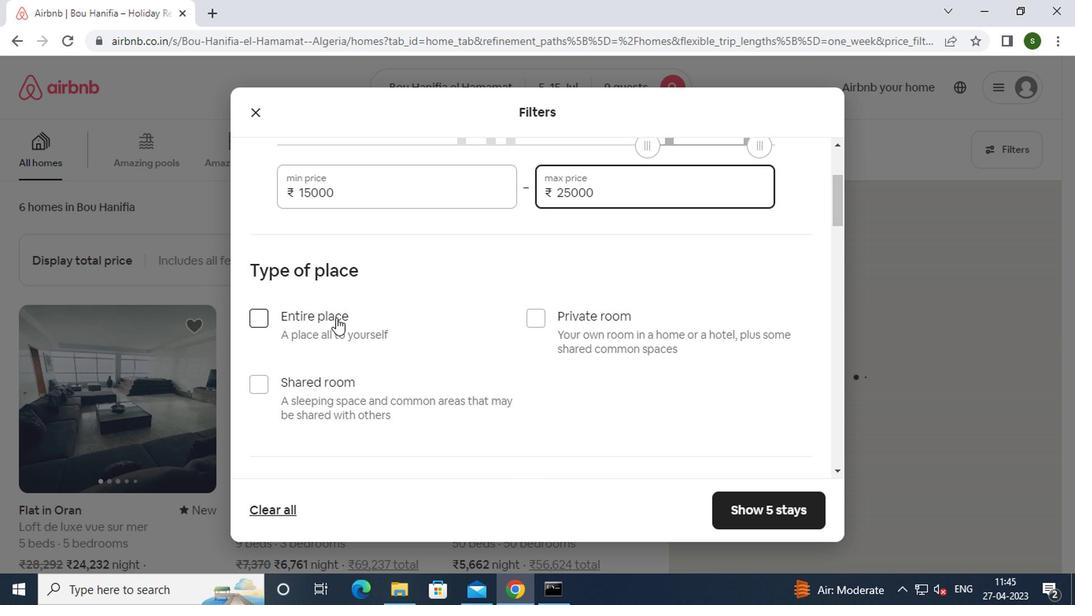 
Action: Mouse moved to (425, 323)
Screenshot: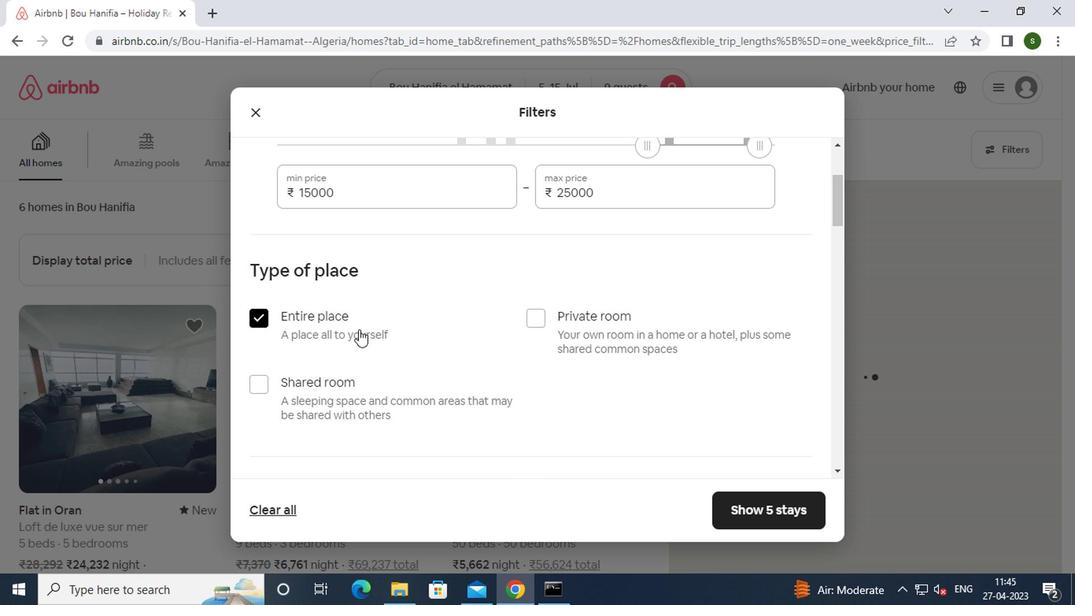 
Action: Mouse scrolled (425, 322) with delta (0, -1)
Screenshot: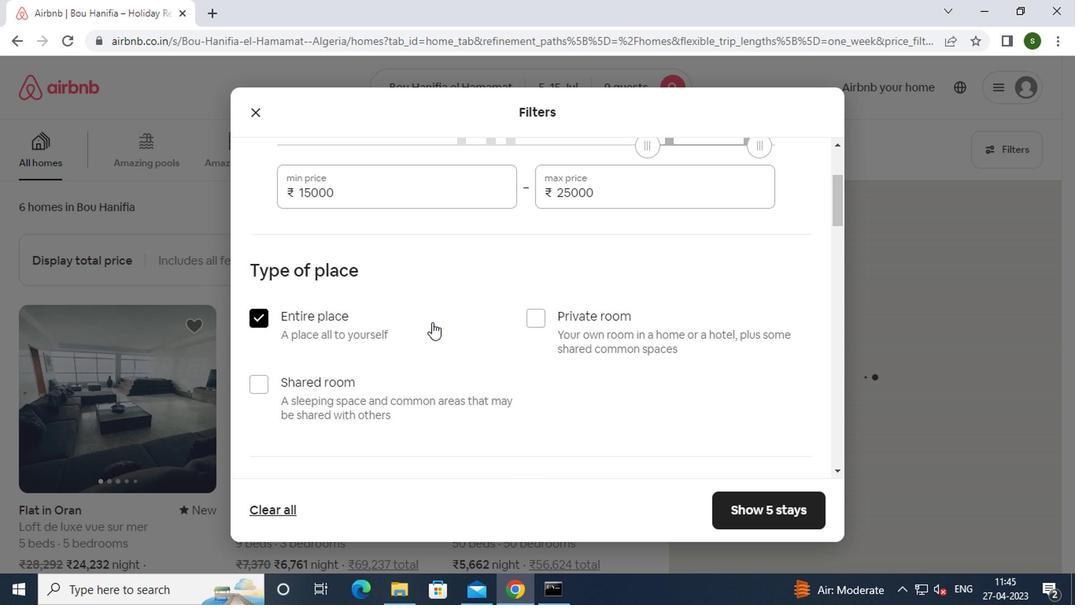 
Action: Mouse scrolled (425, 322) with delta (0, -1)
Screenshot: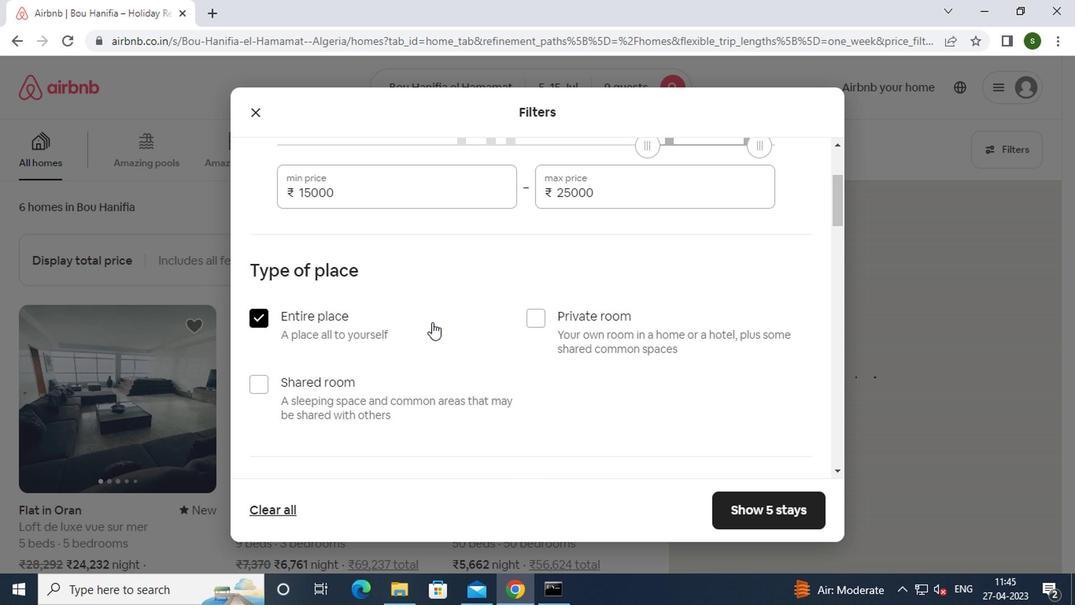 
Action: Mouse scrolled (425, 322) with delta (0, -1)
Screenshot: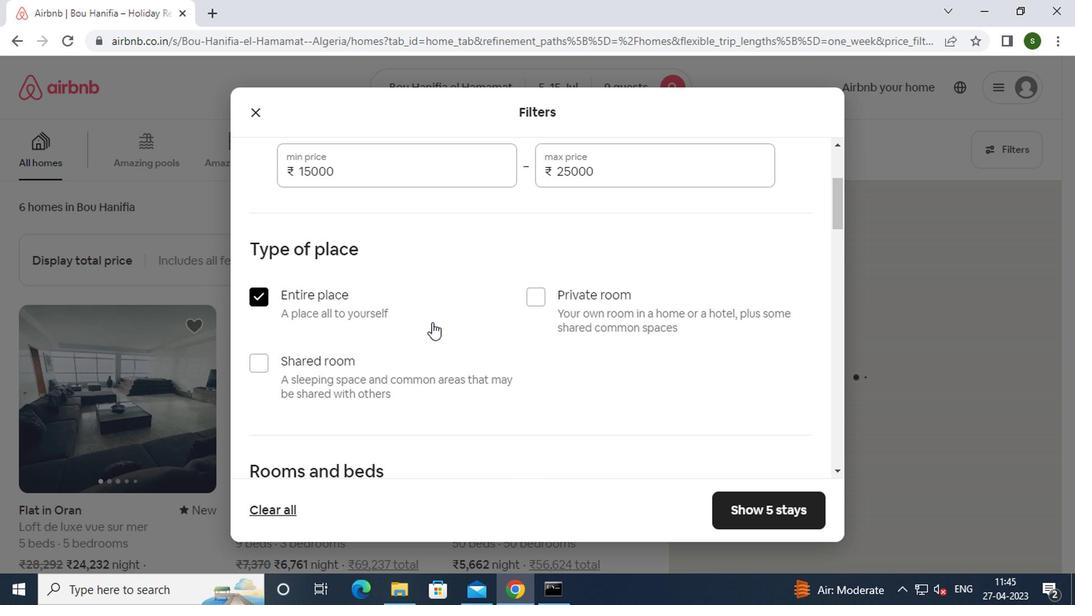 
Action: Mouse moved to (426, 321)
Screenshot: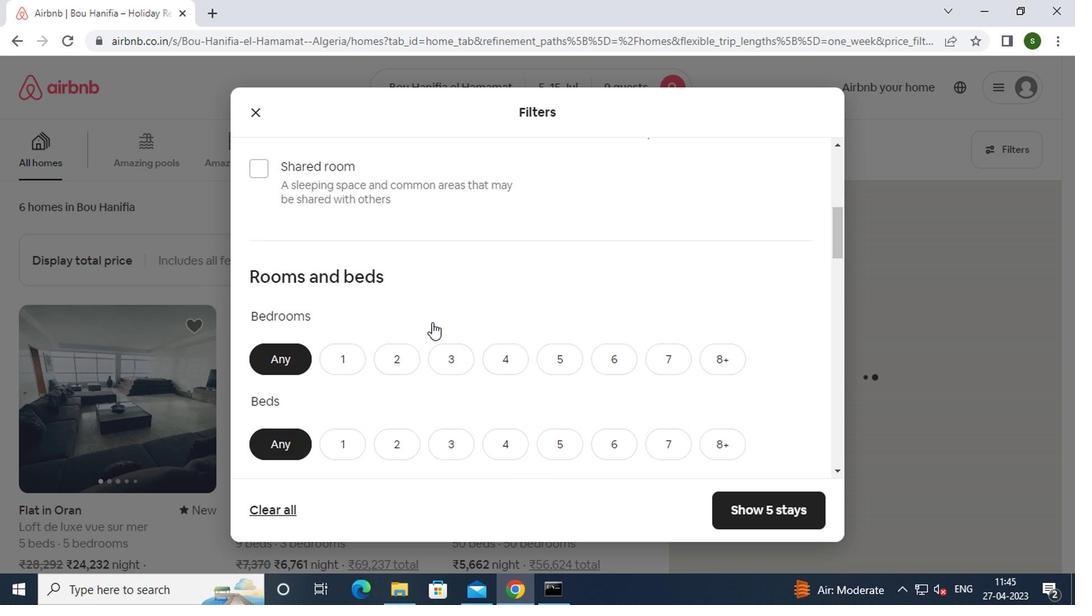 
Action: Mouse scrolled (426, 319) with delta (0, -1)
Screenshot: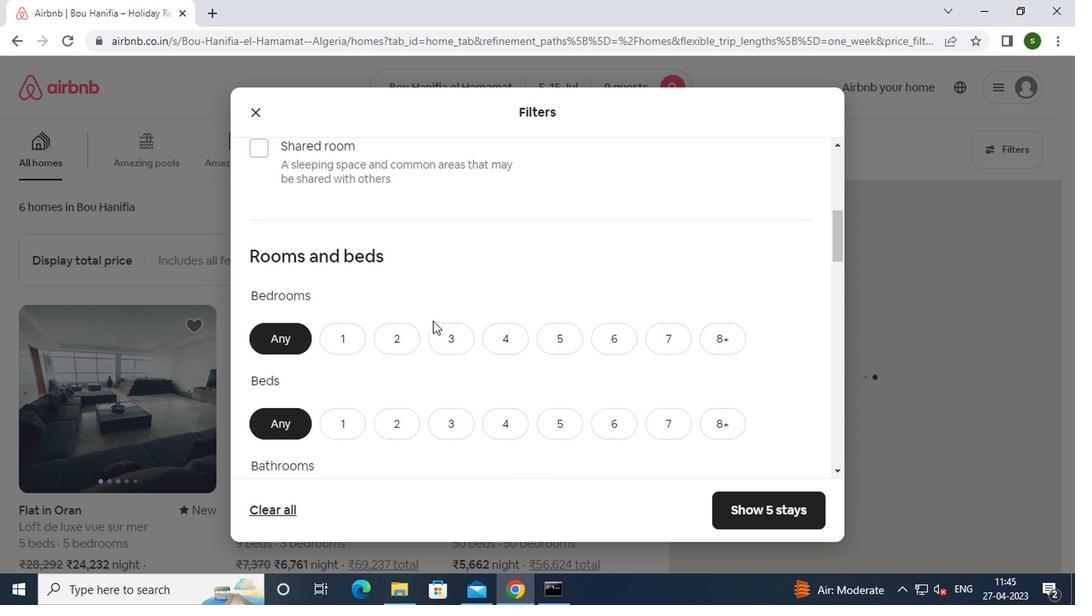 
Action: Mouse scrolled (426, 319) with delta (0, -1)
Screenshot: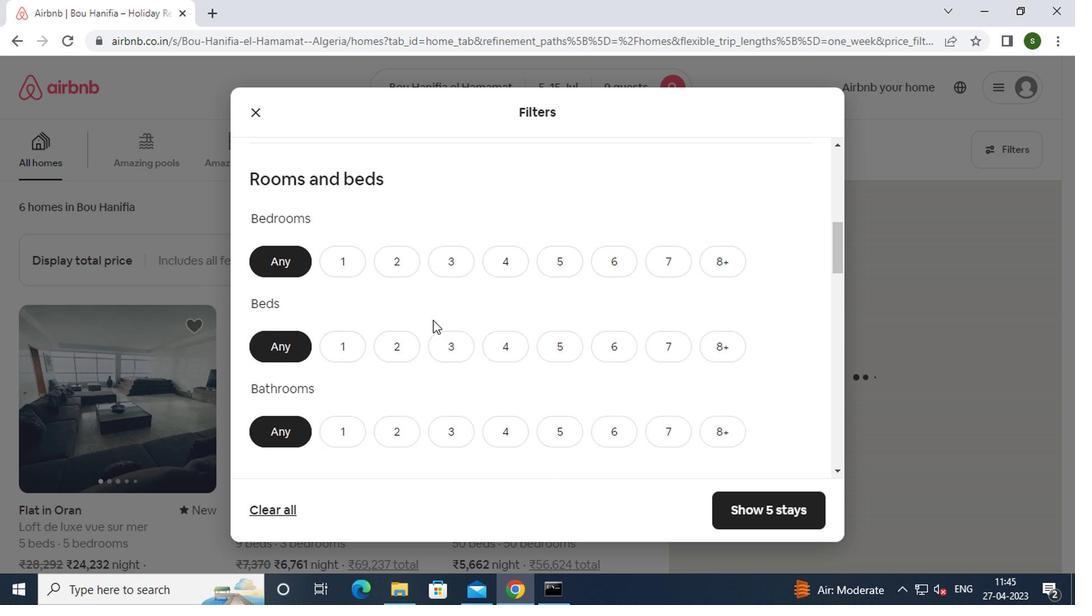 
Action: Mouse moved to (540, 187)
Screenshot: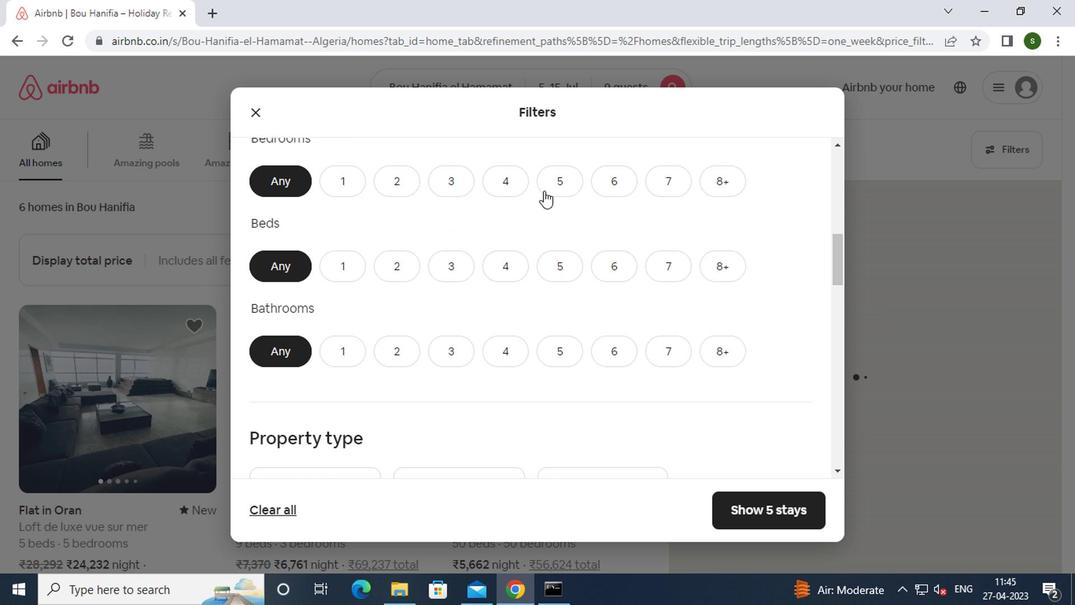 
Action: Mouse pressed left at (540, 187)
Screenshot: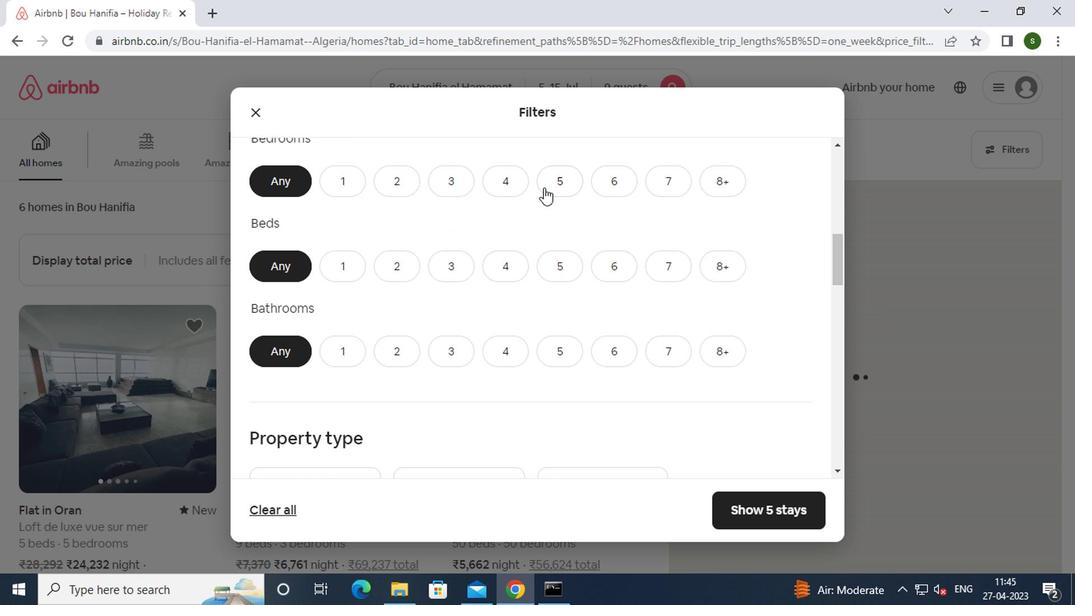 
Action: Mouse moved to (560, 272)
Screenshot: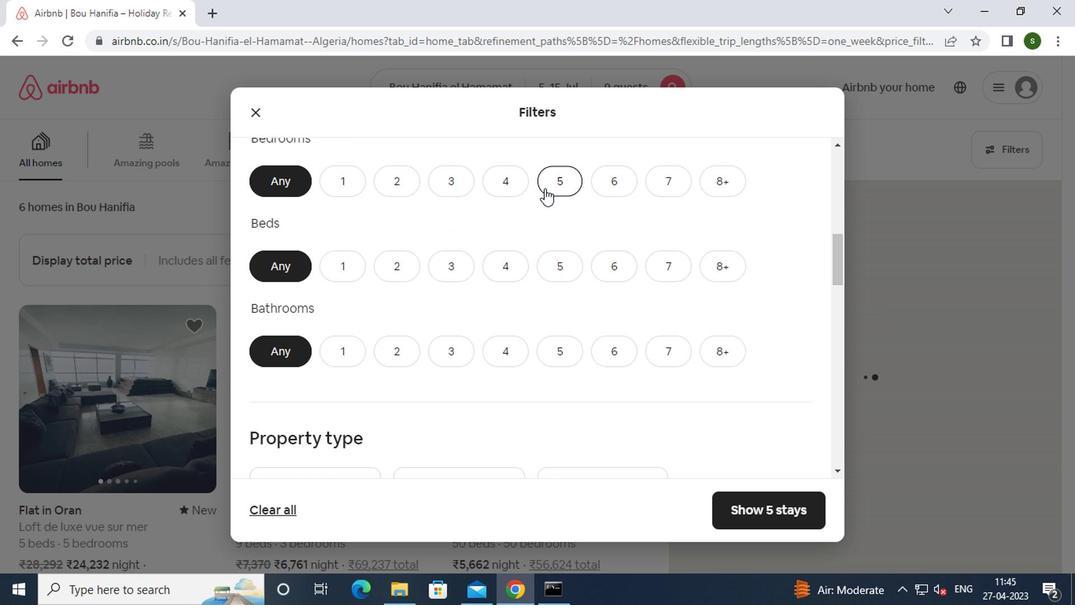 
Action: Mouse pressed left at (560, 272)
Screenshot: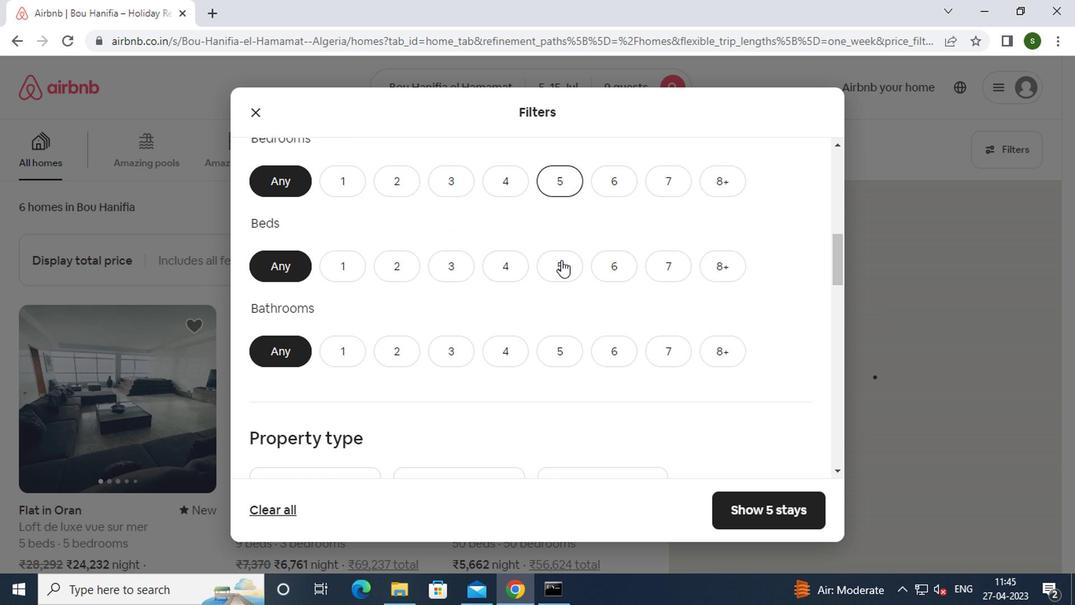 
Action: Mouse moved to (559, 348)
Screenshot: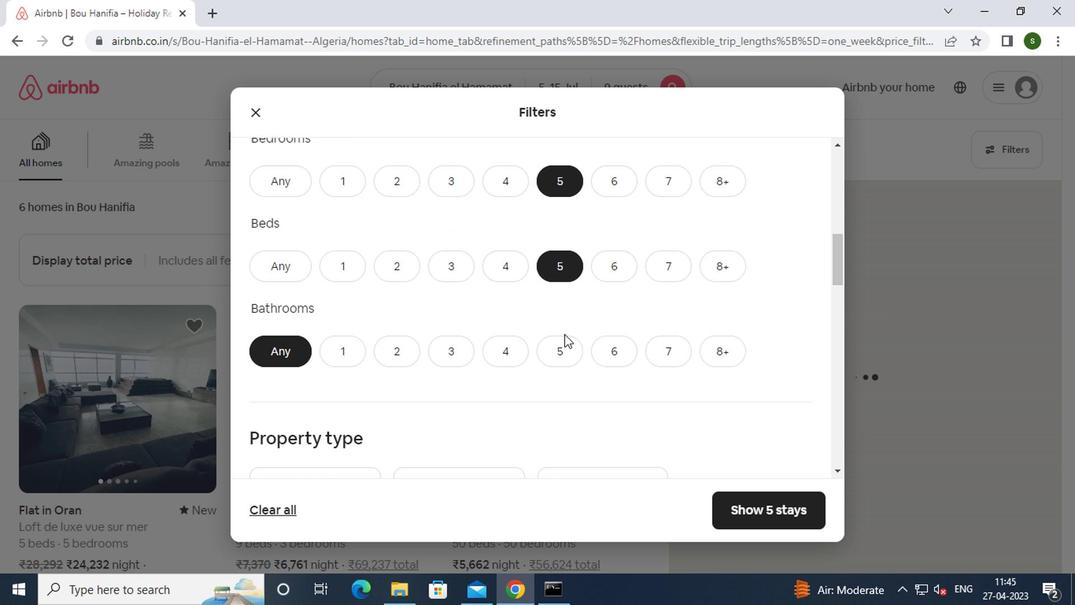 
Action: Mouse pressed left at (559, 348)
Screenshot: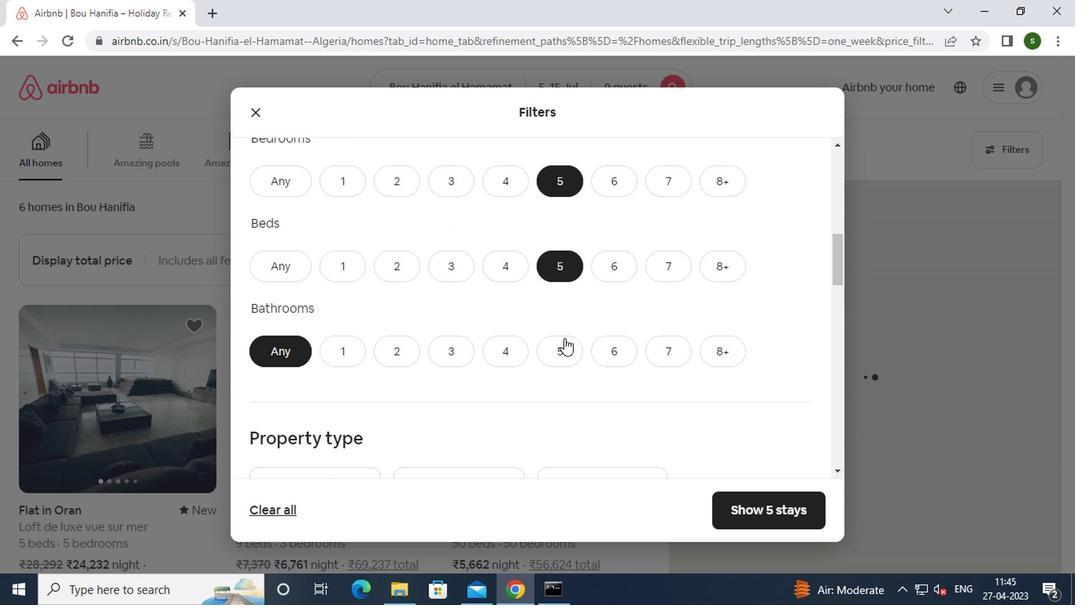 
Action: Mouse moved to (552, 319)
Screenshot: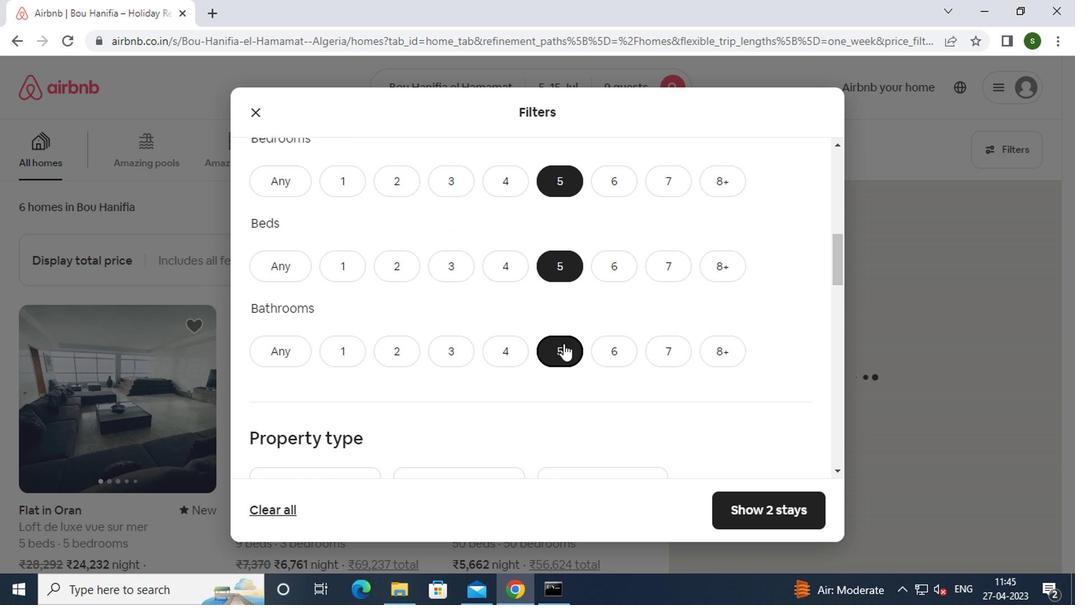 
Action: Mouse scrolled (552, 319) with delta (0, 0)
Screenshot: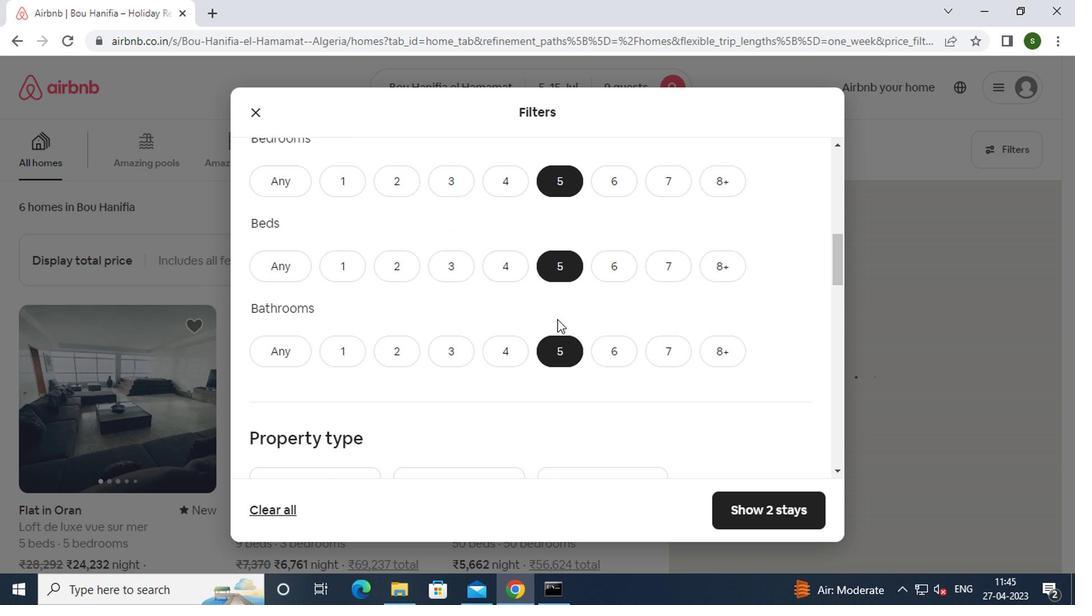 
Action: Mouse scrolled (552, 319) with delta (0, 0)
Screenshot: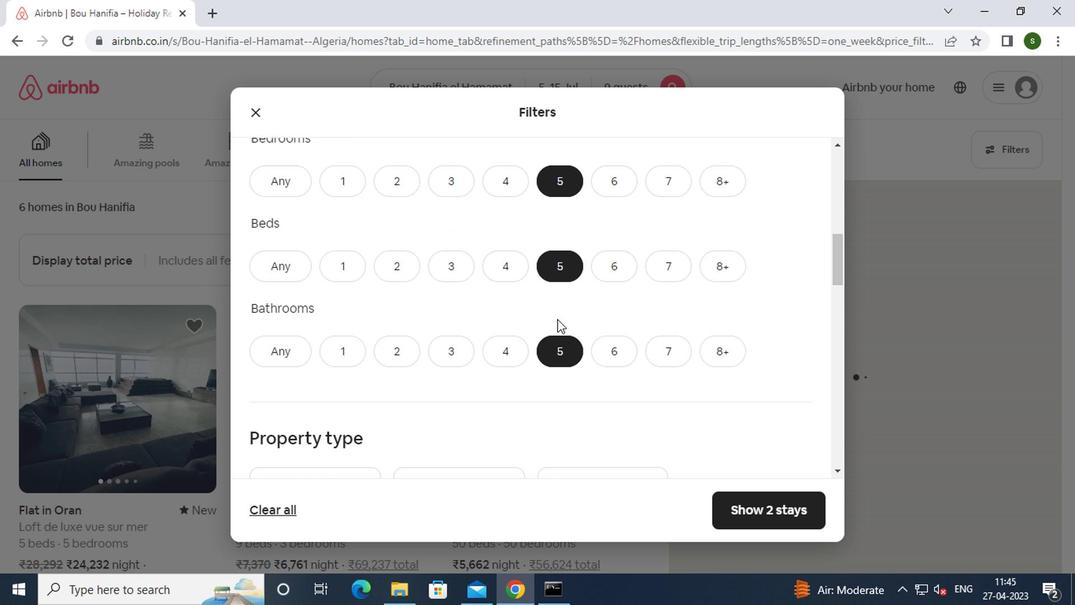 
Action: Mouse scrolled (552, 319) with delta (0, 0)
Screenshot: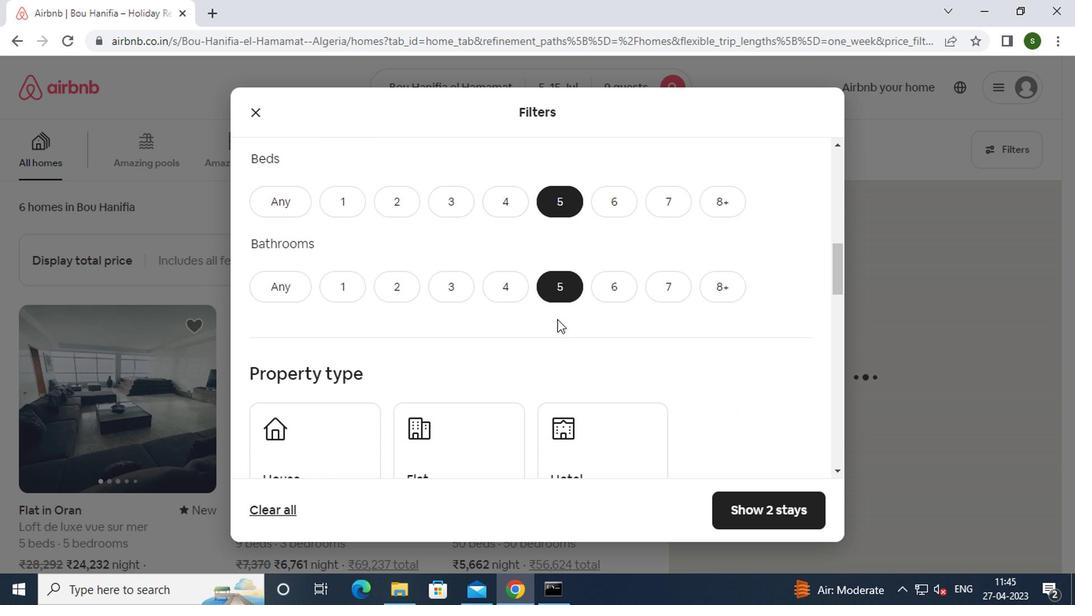 
Action: Mouse moved to (284, 304)
Screenshot: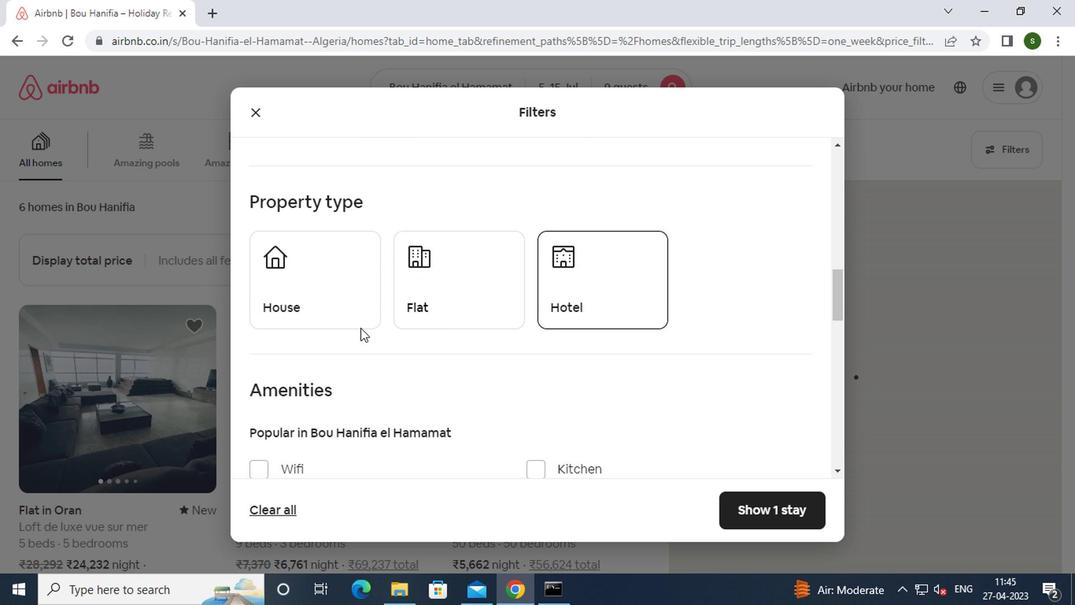 
Action: Mouse pressed left at (284, 304)
Screenshot: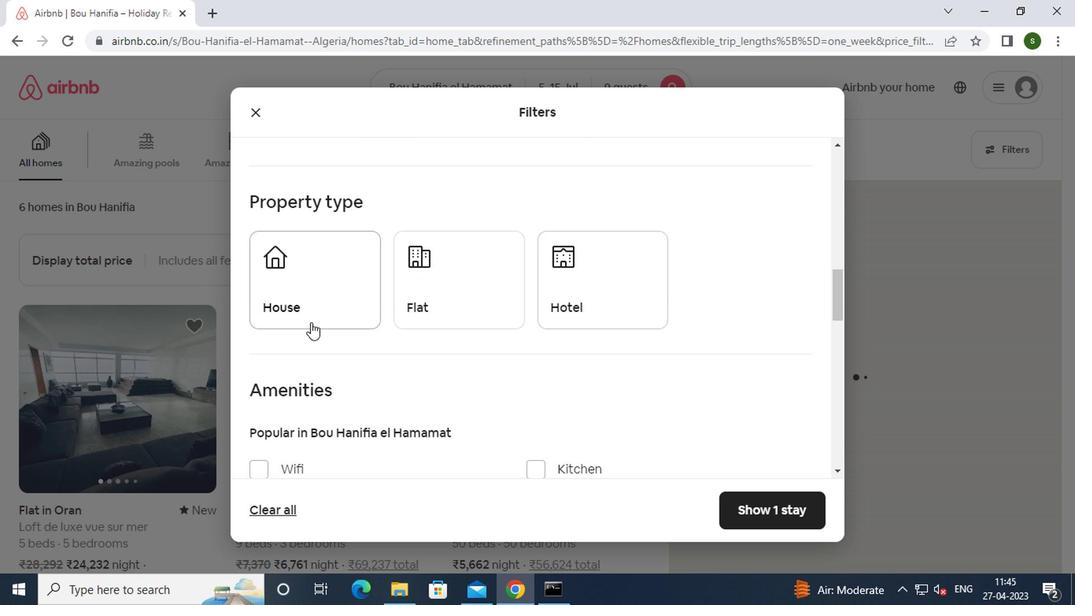 
Action: Mouse moved to (462, 289)
Screenshot: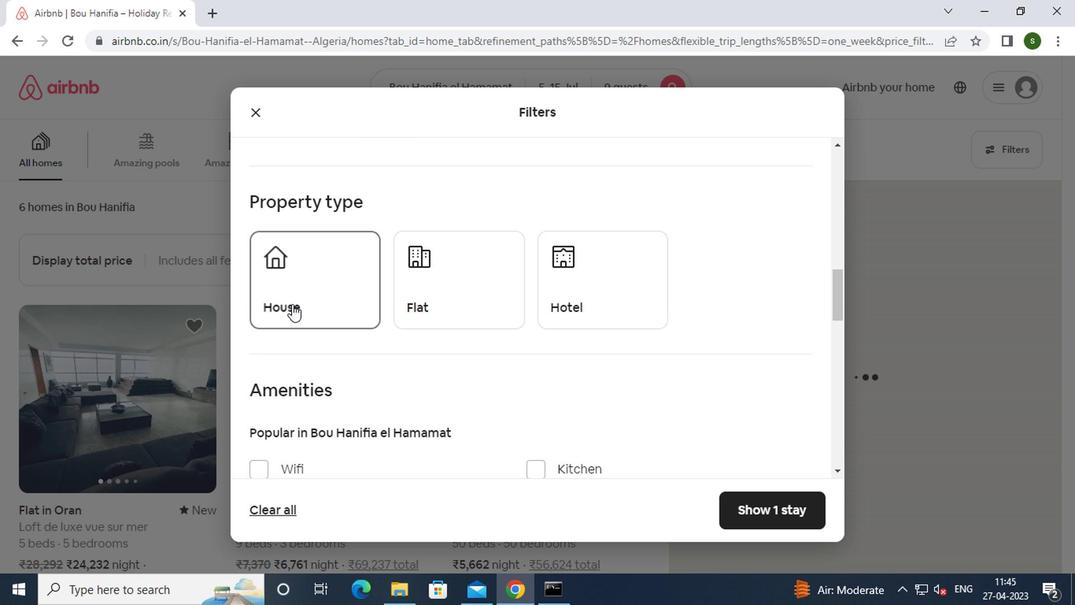 
Action: Mouse pressed left at (462, 289)
Screenshot: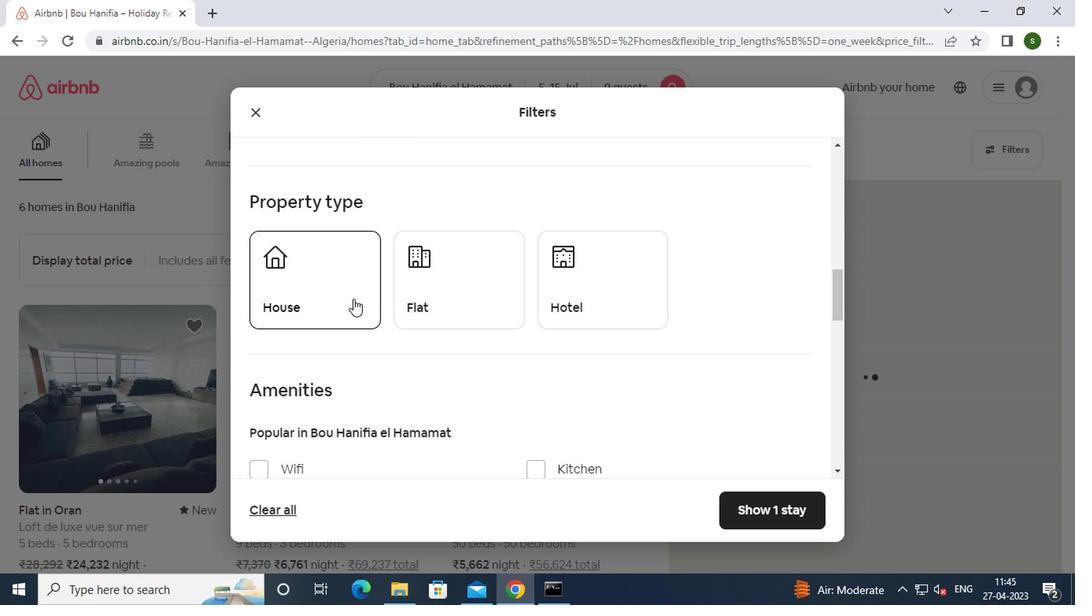 
Action: Mouse moved to (581, 284)
Screenshot: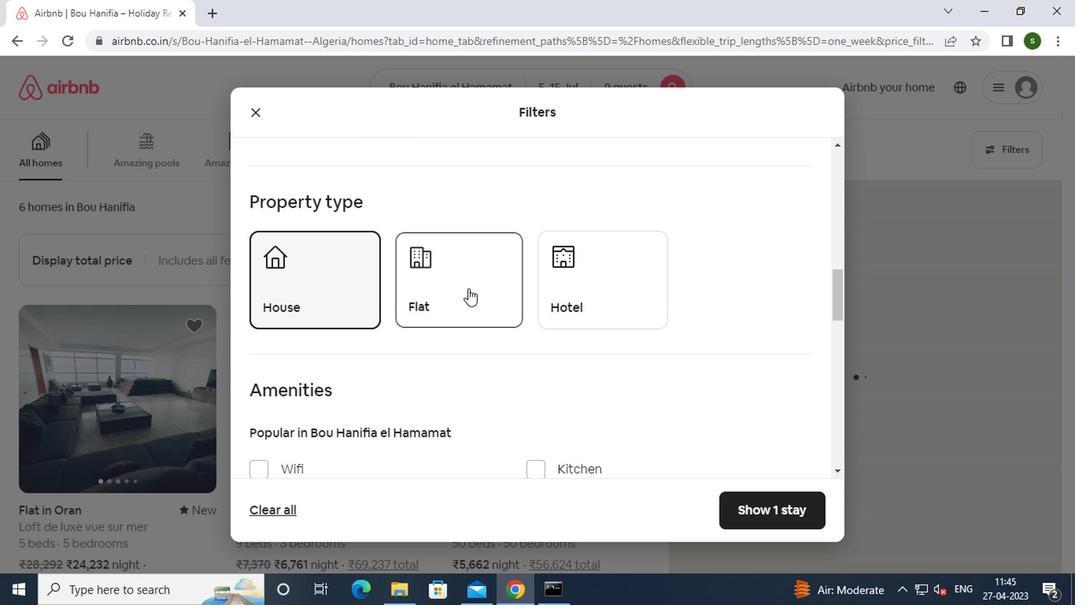 
Action: Mouse pressed left at (581, 284)
Screenshot: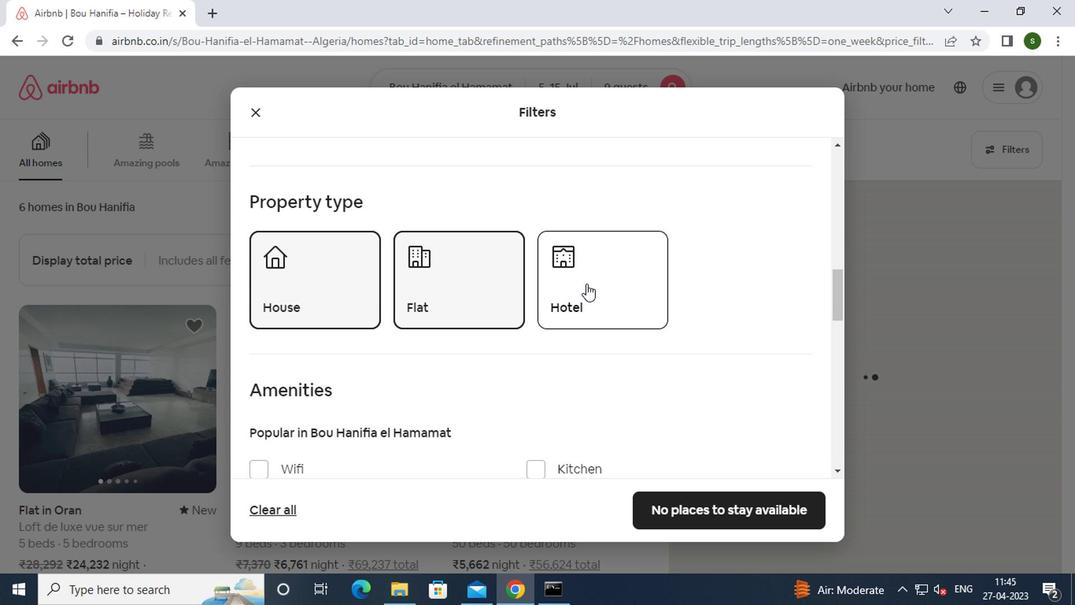 
Action: Mouse scrolled (581, 284) with delta (0, 0)
Screenshot: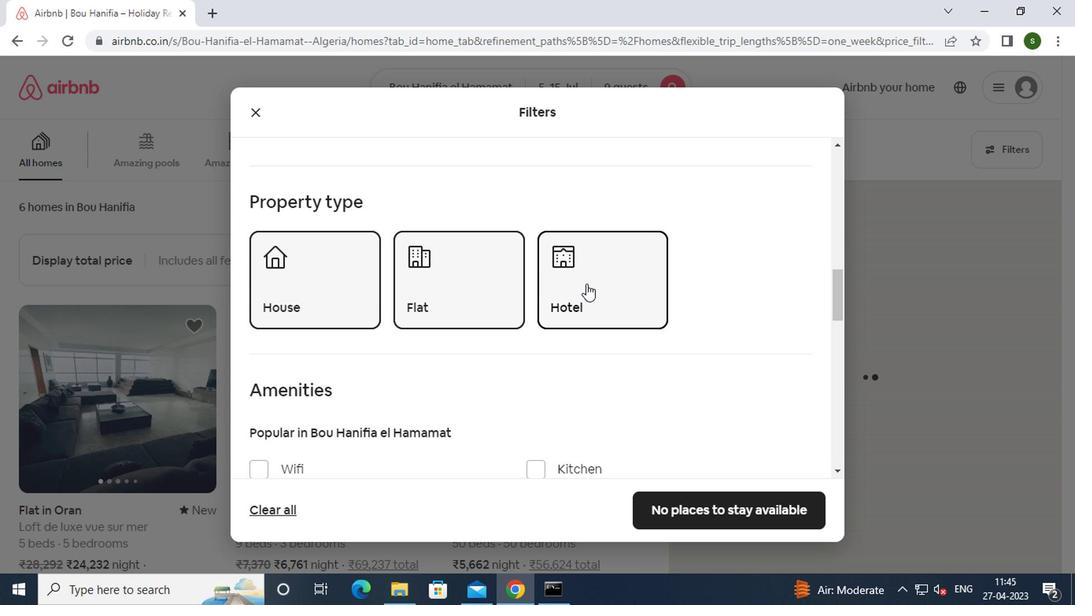 
Action: Mouse scrolled (581, 284) with delta (0, 0)
Screenshot: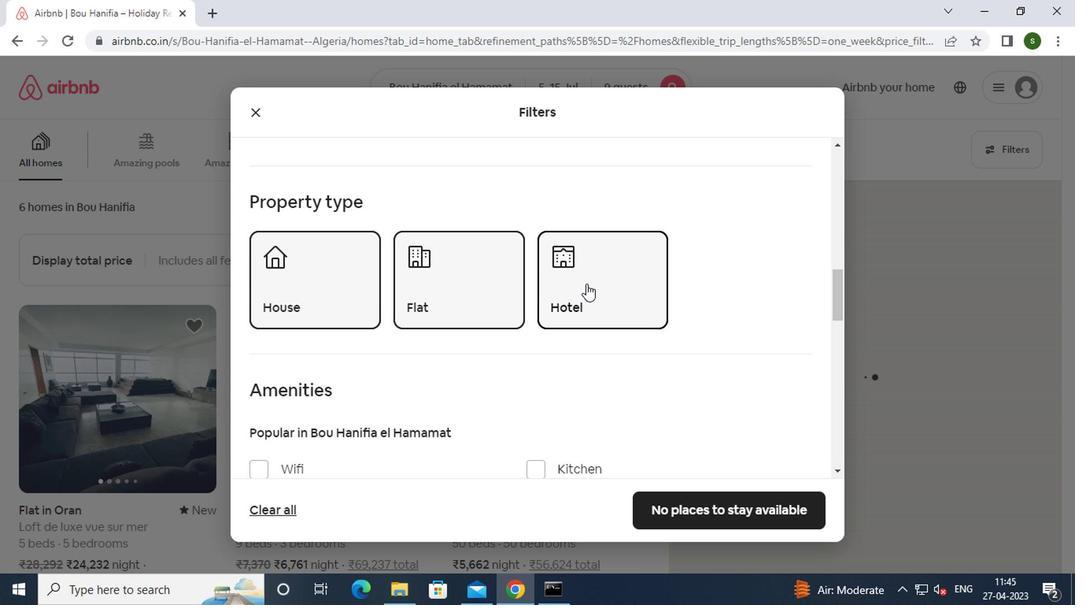 
Action: Mouse moved to (354, 353)
Screenshot: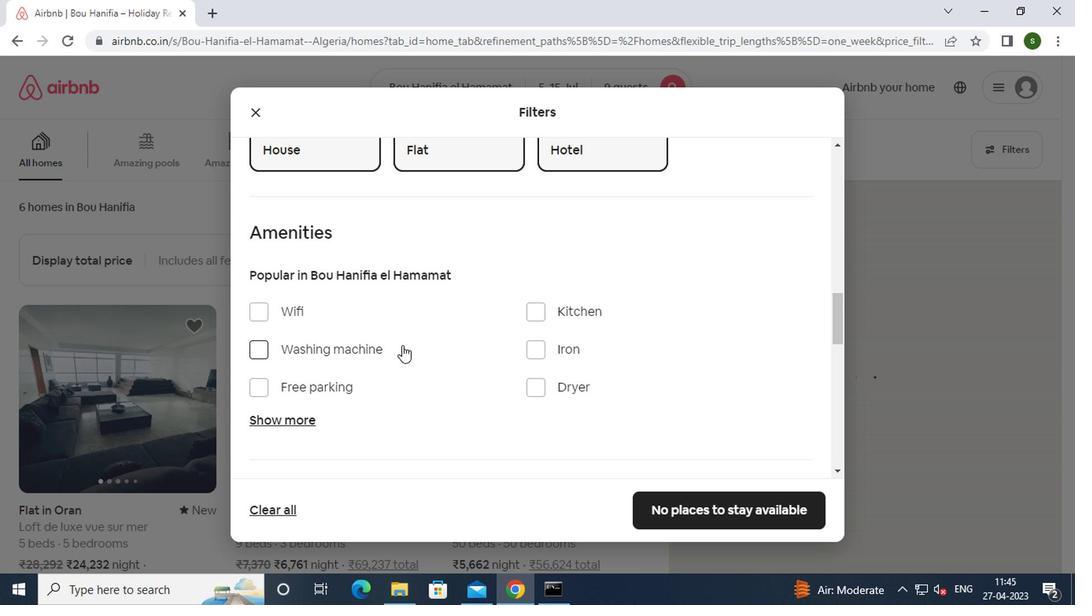 
Action: Mouse pressed left at (354, 353)
Screenshot: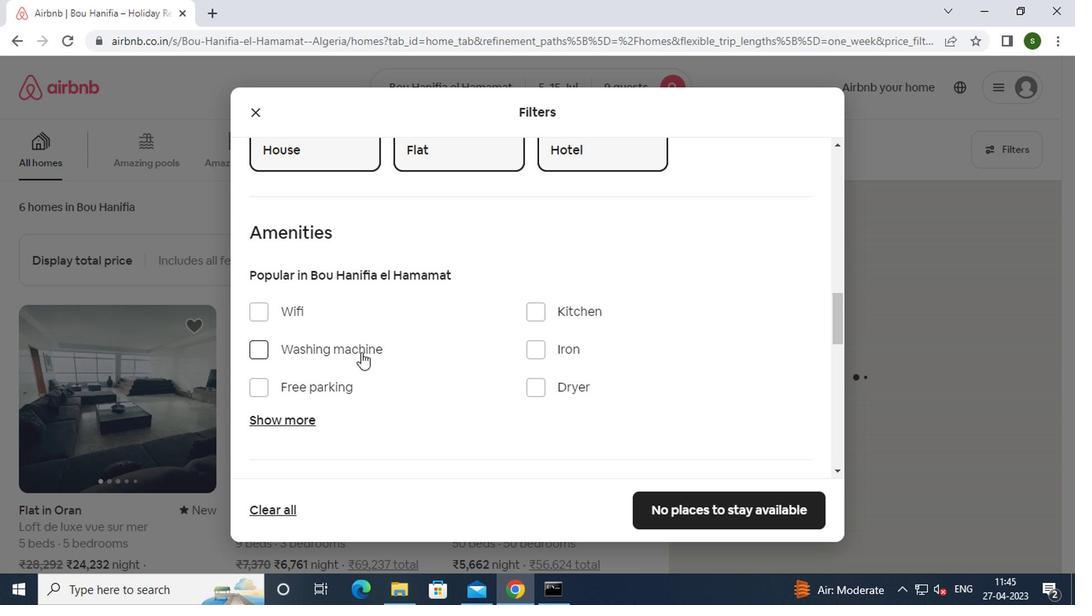 
Action: Mouse moved to (603, 334)
Screenshot: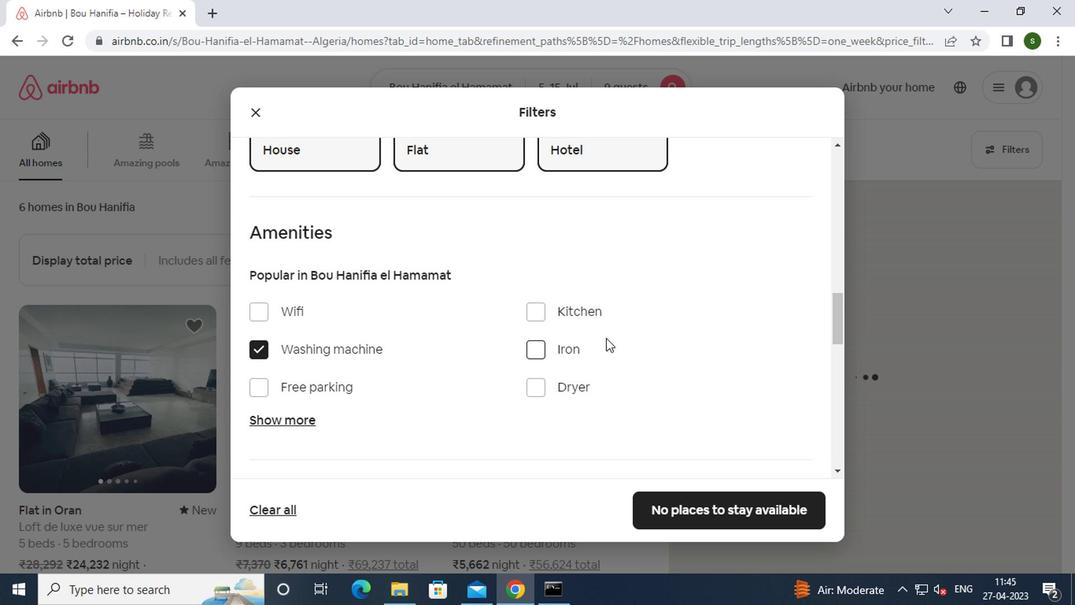 
Action: Mouse scrolled (603, 333) with delta (0, 0)
Screenshot: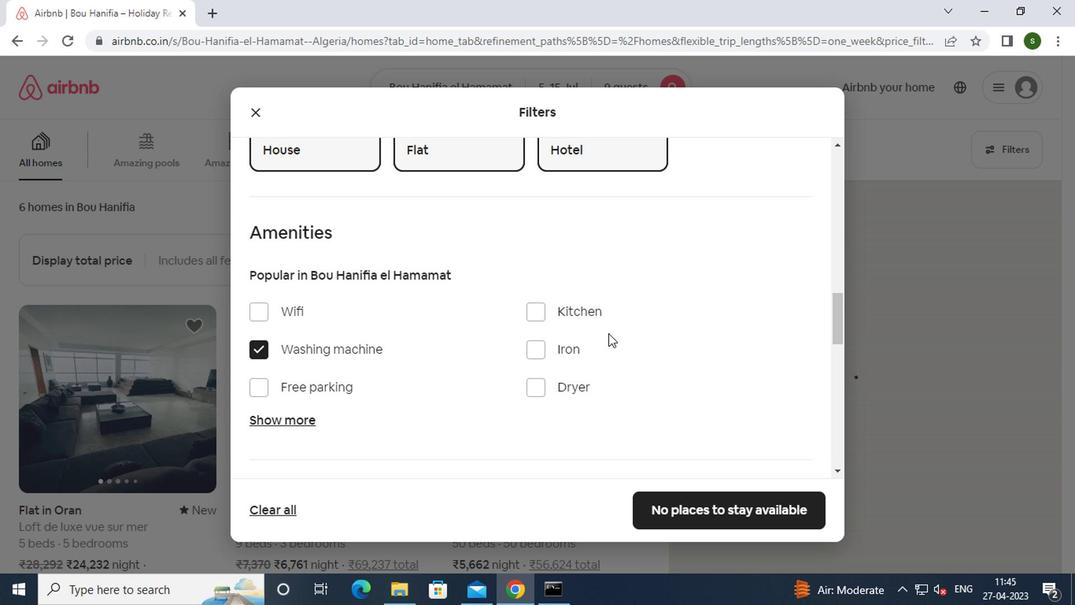 
Action: Mouse scrolled (603, 333) with delta (0, 0)
Screenshot: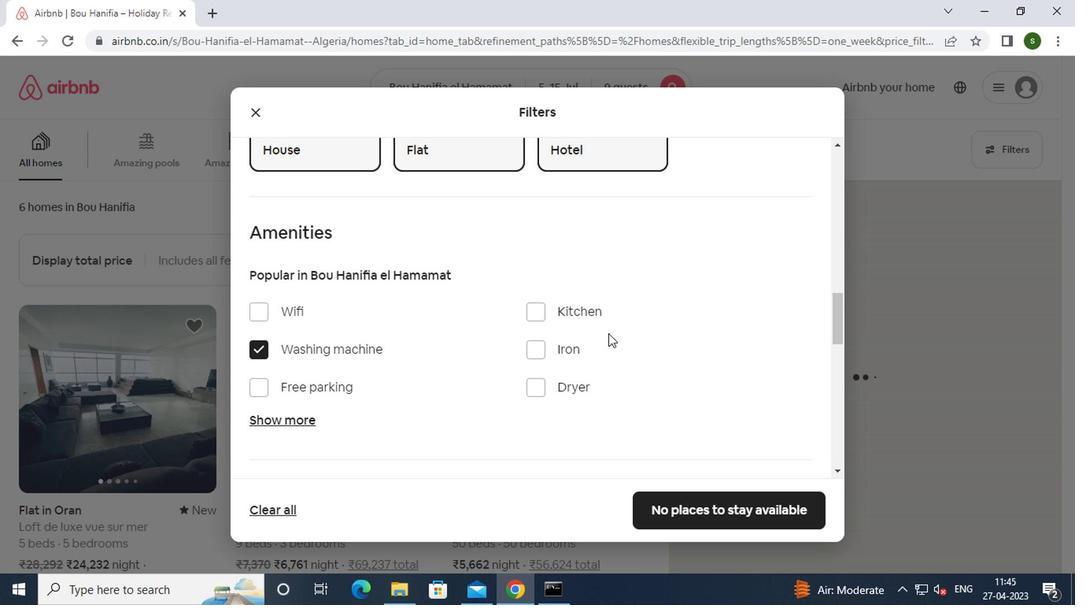 
Action: Mouse scrolled (603, 333) with delta (0, 0)
Screenshot: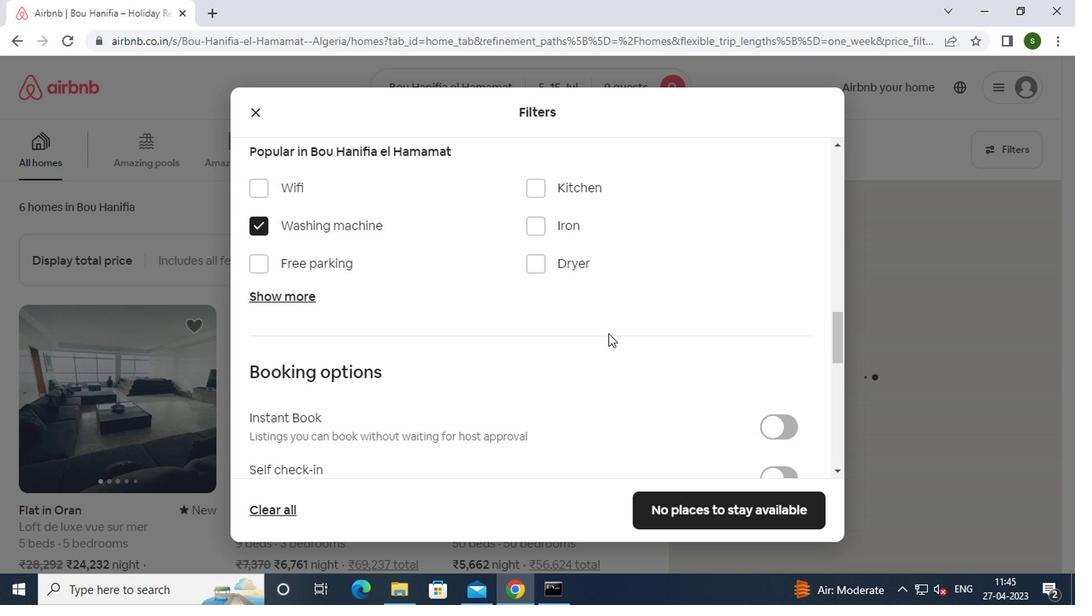
Action: Mouse moved to (603, 333)
Screenshot: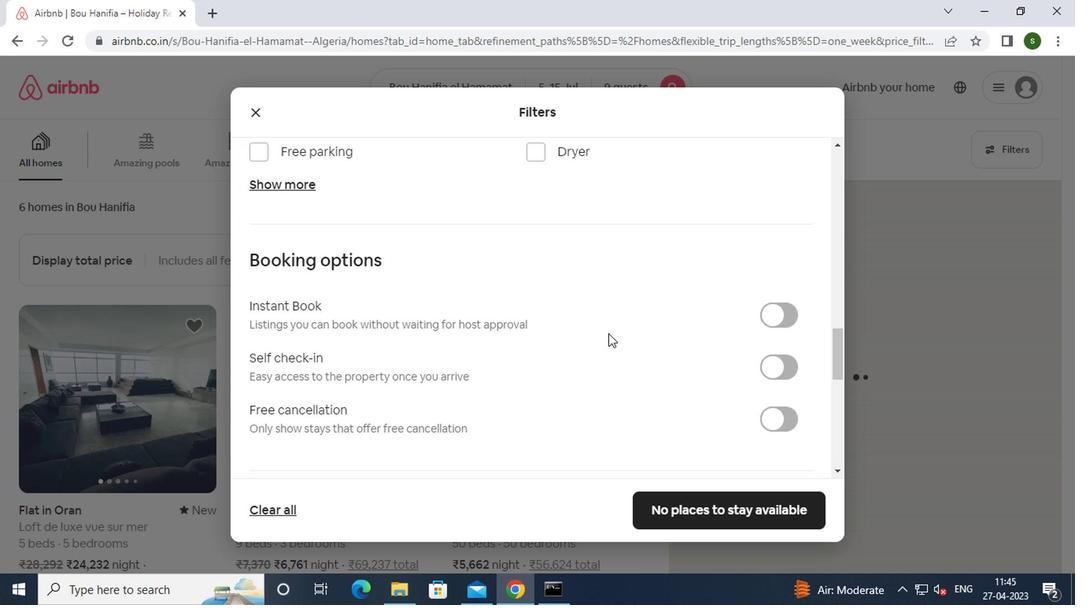 
Action: Mouse scrolled (603, 332) with delta (0, 0)
Screenshot: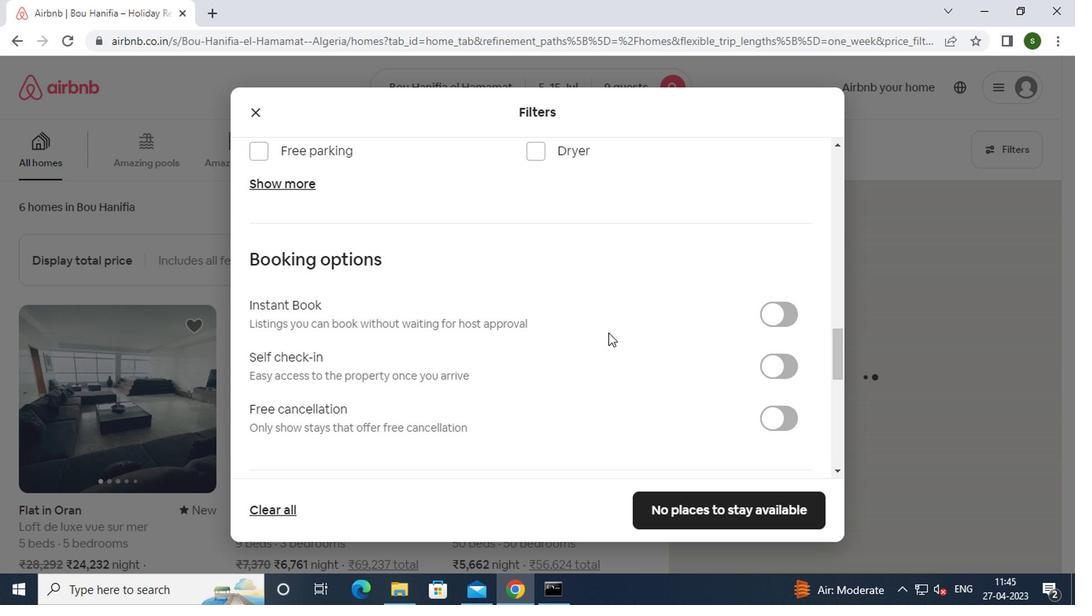 
Action: Mouse moved to (758, 288)
Screenshot: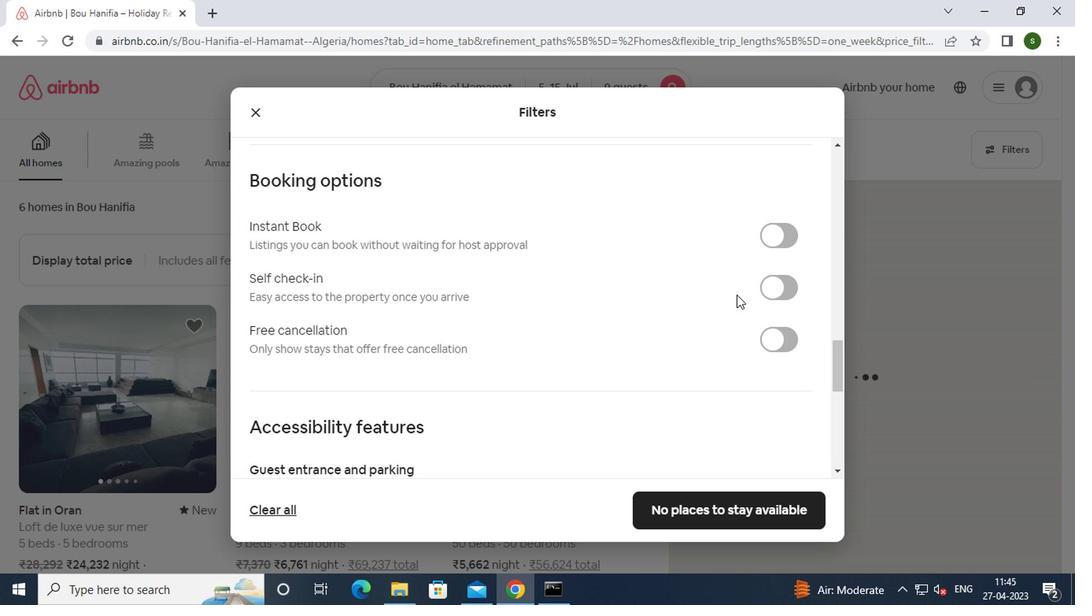 
Action: Mouse pressed left at (758, 288)
Screenshot: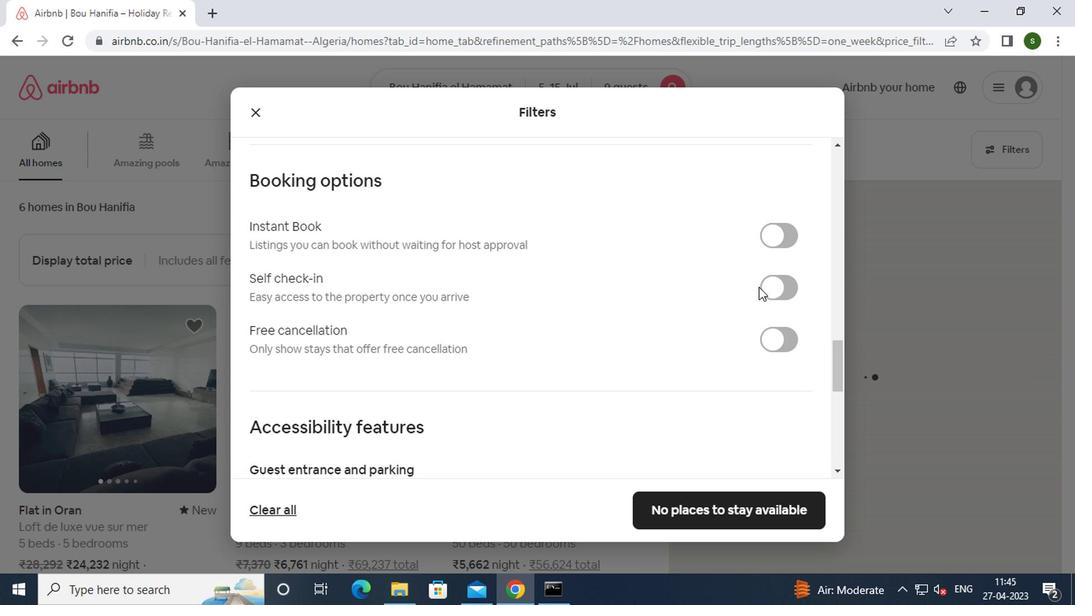 
Action: Mouse moved to (737, 502)
Screenshot: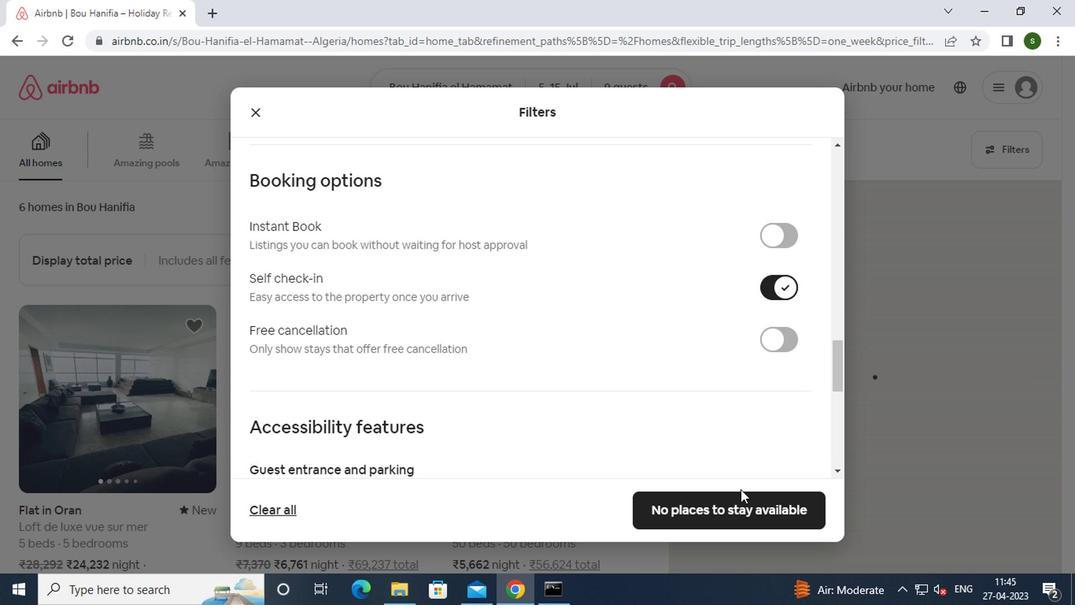 
Action: Mouse pressed left at (737, 502)
Screenshot: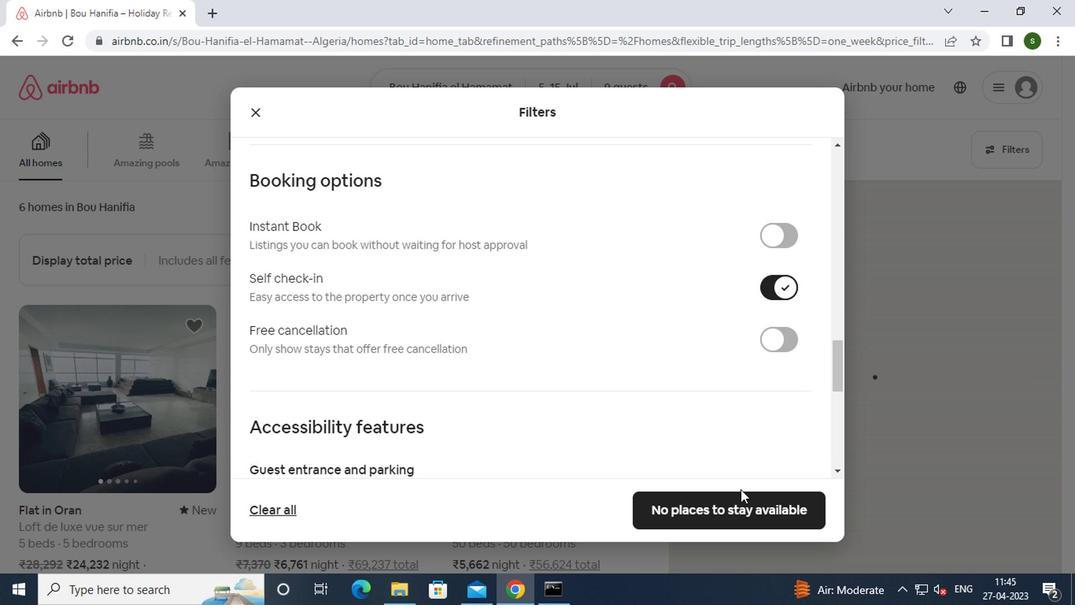 
